 Task: Find connections with filter location Vargem Grande with filter topic #Culturewith filter profile language German with filter current company Silicon Valley Bank with filter school NSHM Knowledge Campus Durgapur Group of Institutions 273 with filter industry Shipbuilding with filter service category Growth Marketing with filter keywords title VP of Miscellaneous Stuff
Action: Mouse moved to (249, 333)
Screenshot: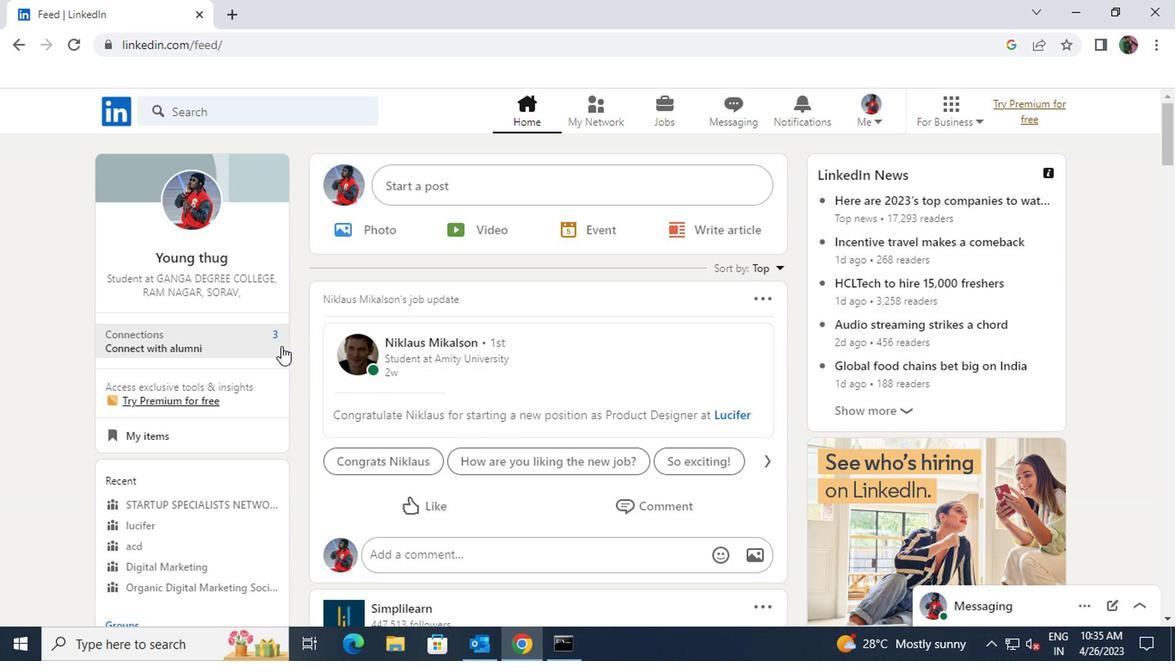 
Action: Mouse pressed left at (249, 333)
Screenshot: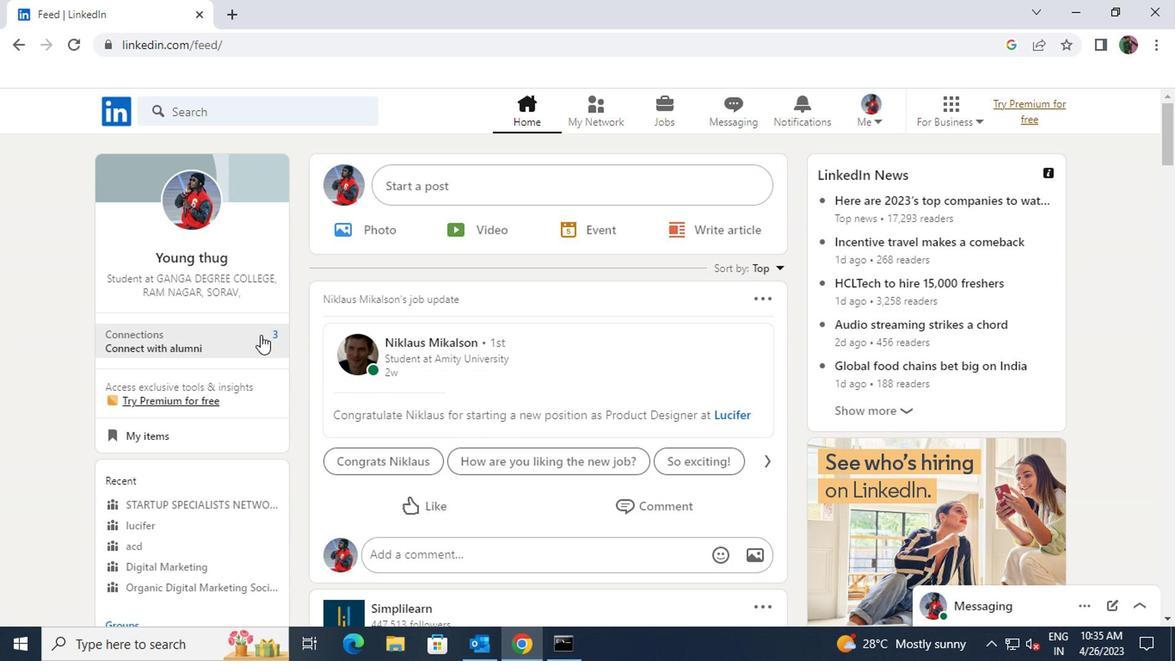 
Action: Mouse moved to (259, 212)
Screenshot: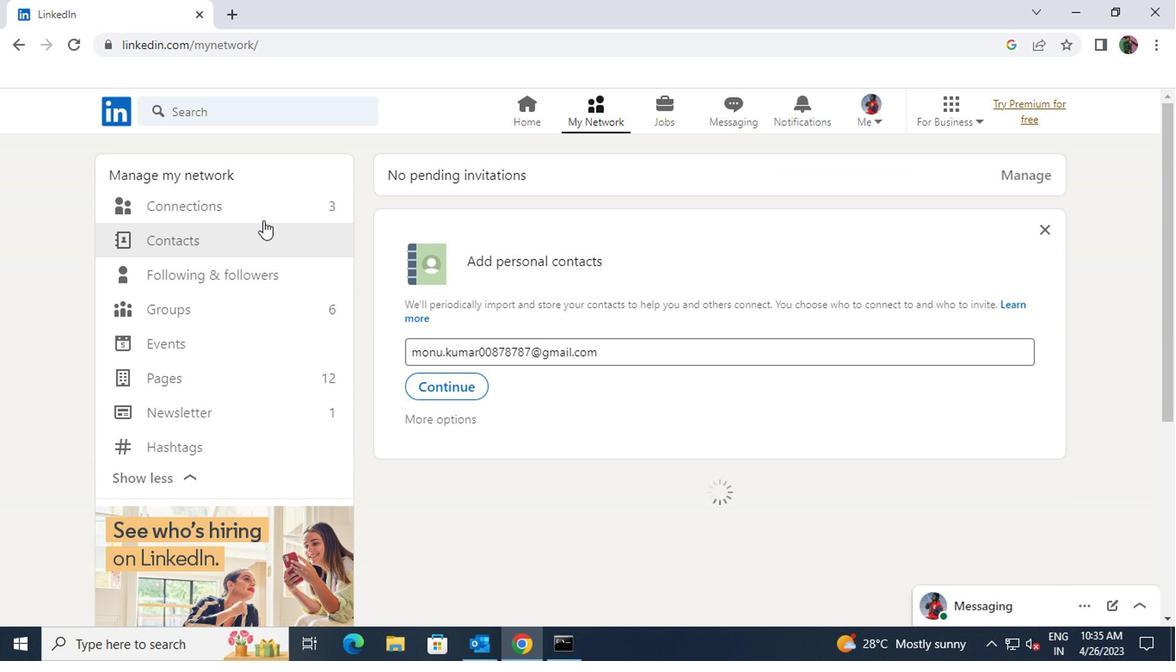 
Action: Mouse pressed left at (259, 212)
Screenshot: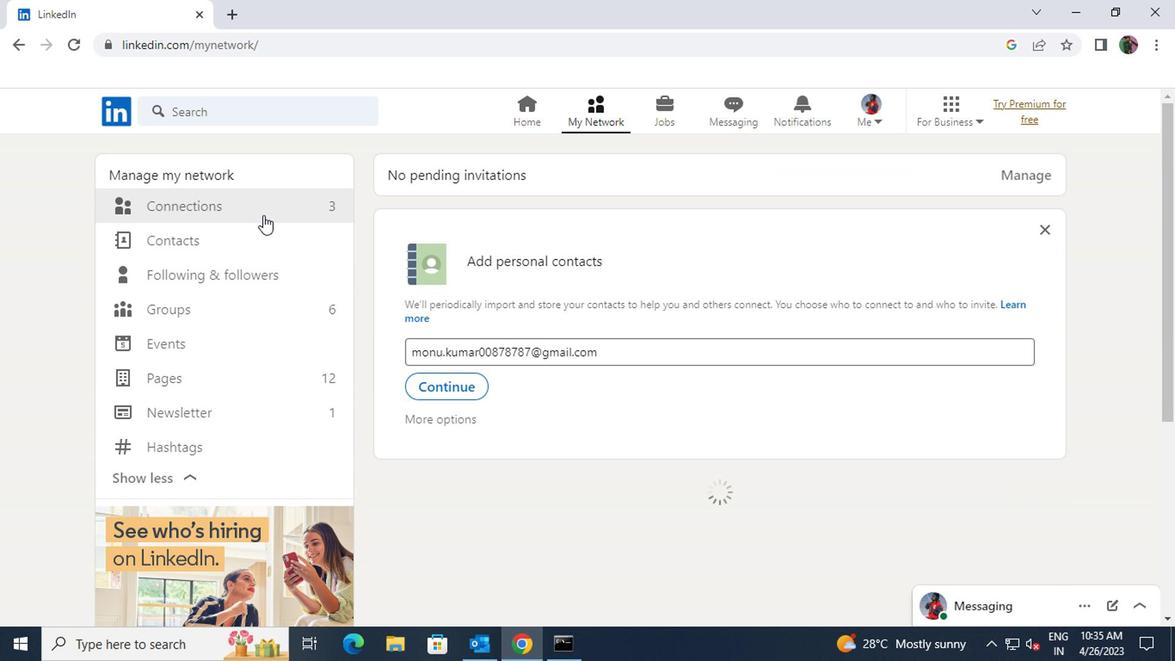 
Action: Mouse moved to (701, 207)
Screenshot: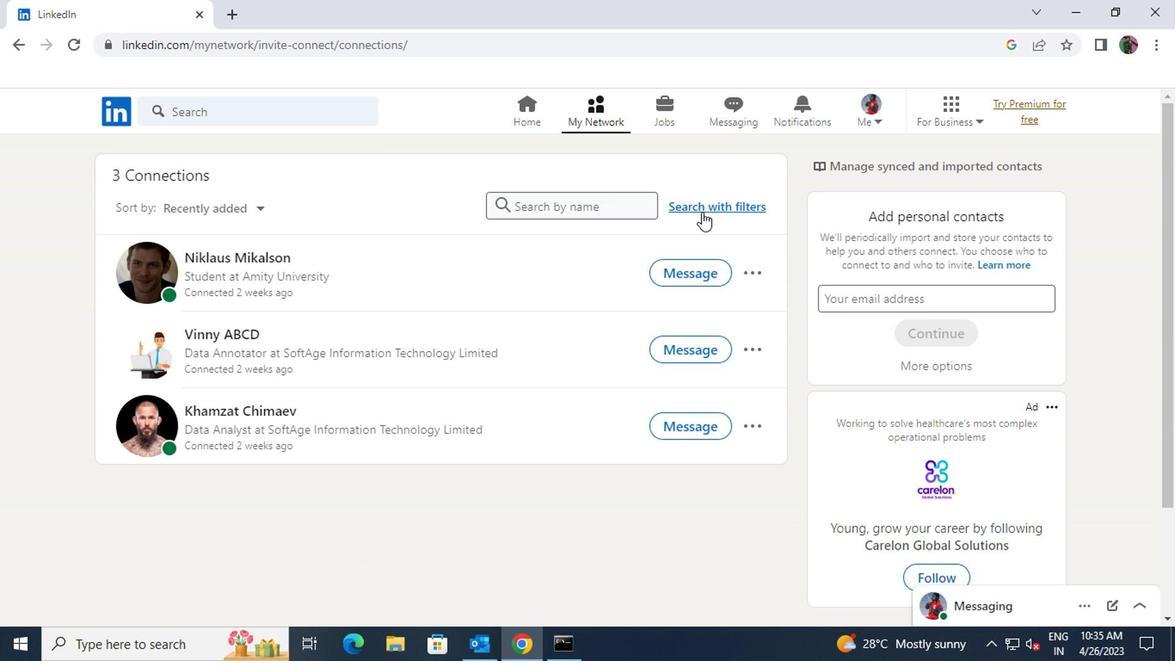 
Action: Mouse pressed left at (701, 207)
Screenshot: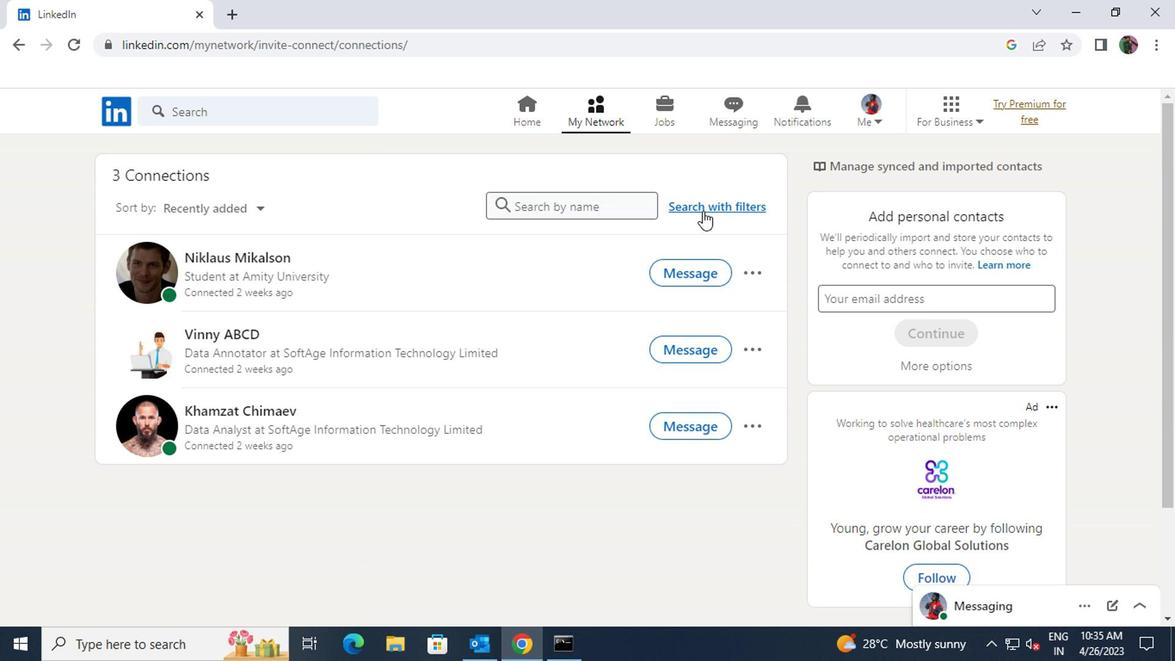 
Action: Mouse moved to (651, 164)
Screenshot: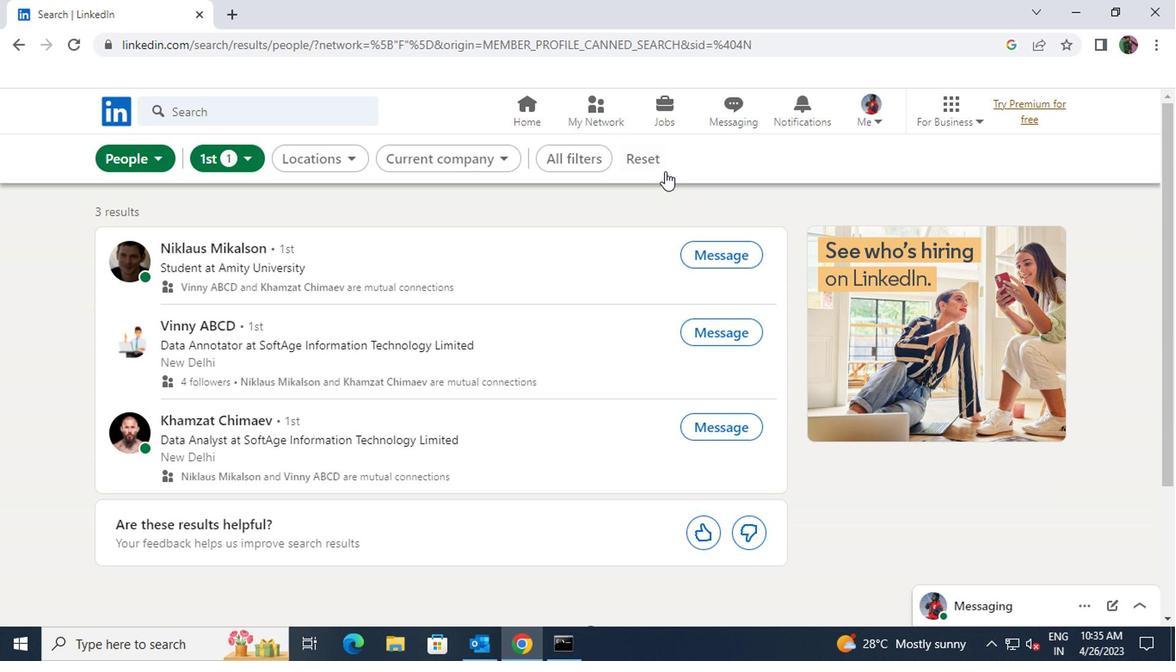 
Action: Mouse pressed left at (651, 164)
Screenshot: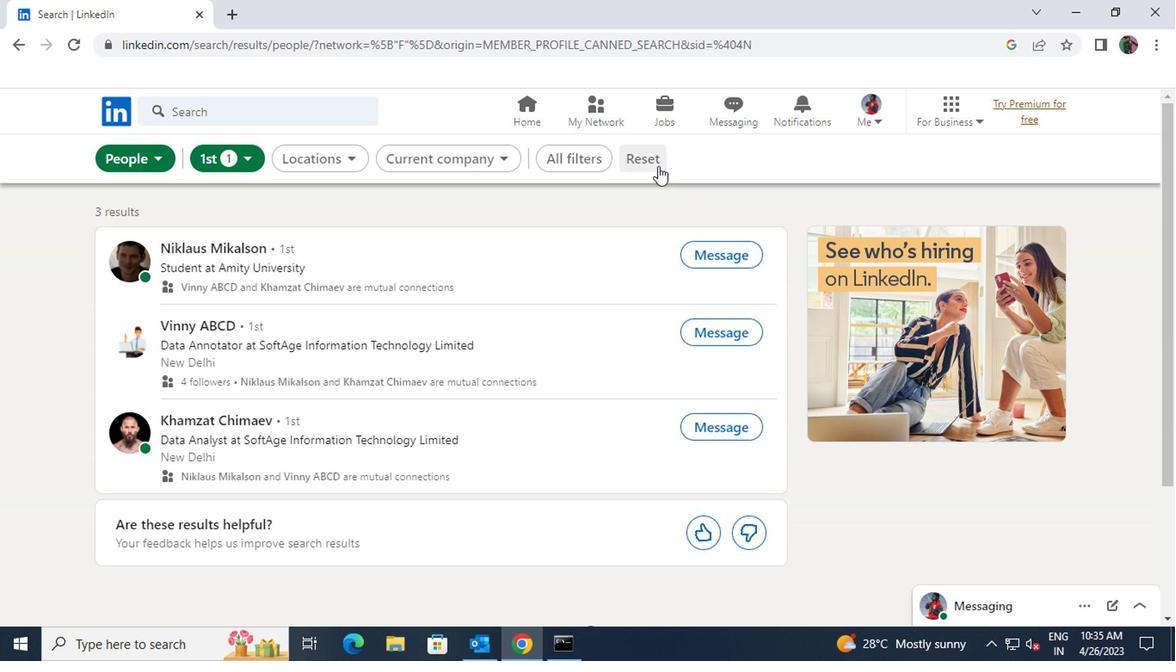 
Action: Mouse moved to (628, 164)
Screenshot: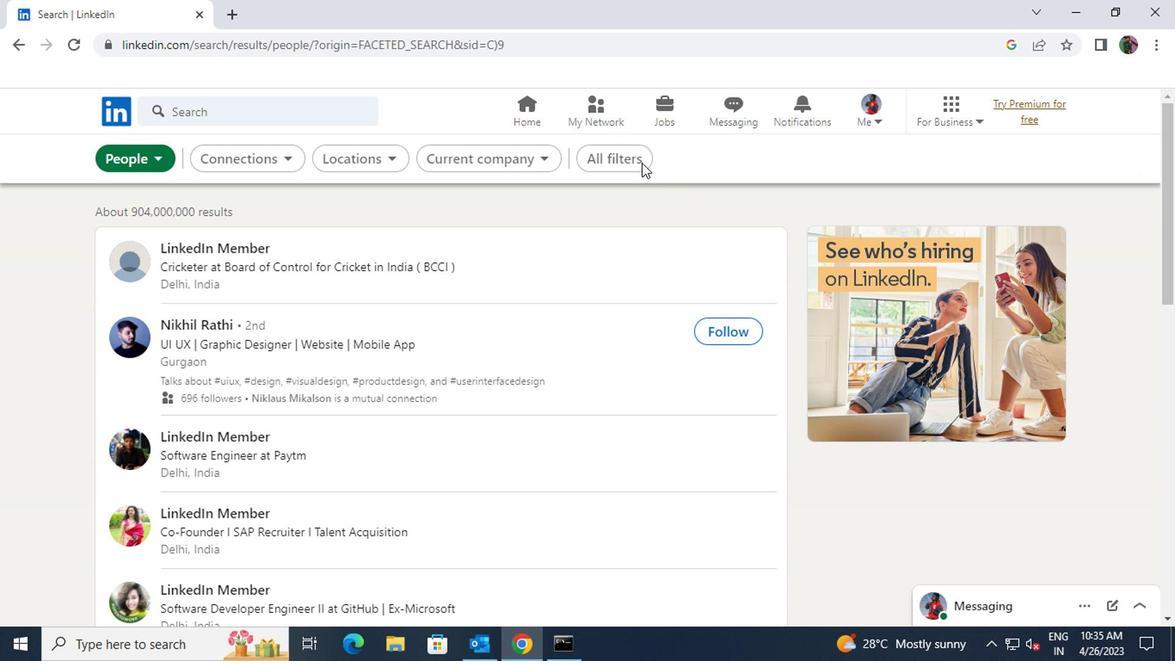 
Action: Mouse pressed left at (628, 164)
Screenshot: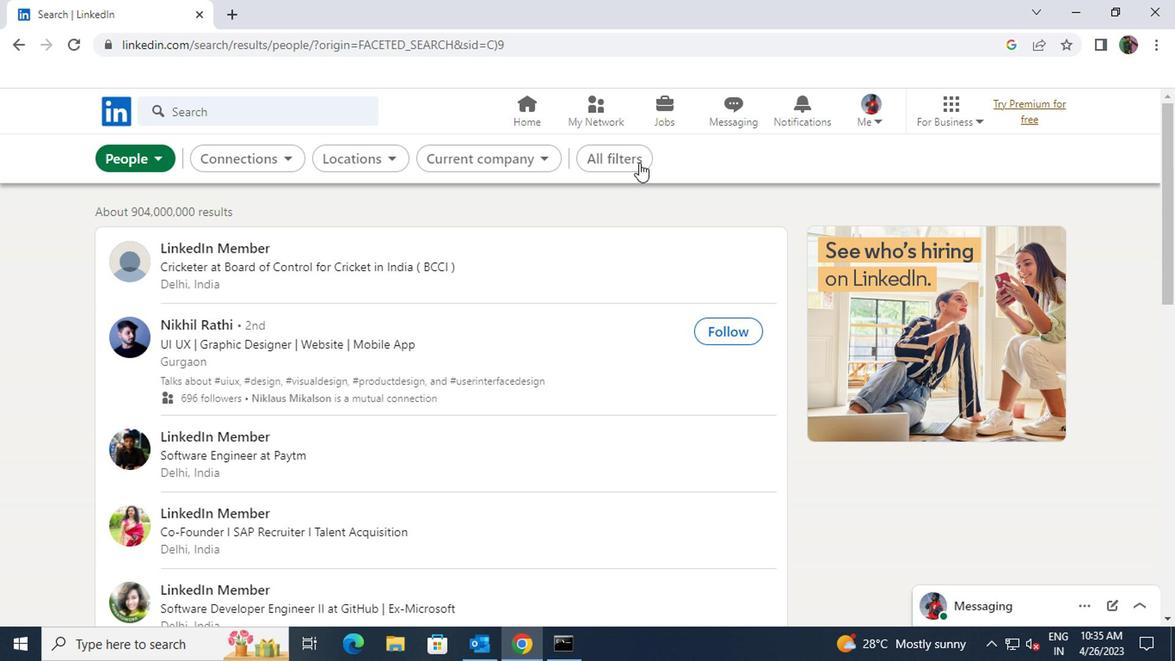 
Action: Mouse moved to (835, 351)
Screenshot: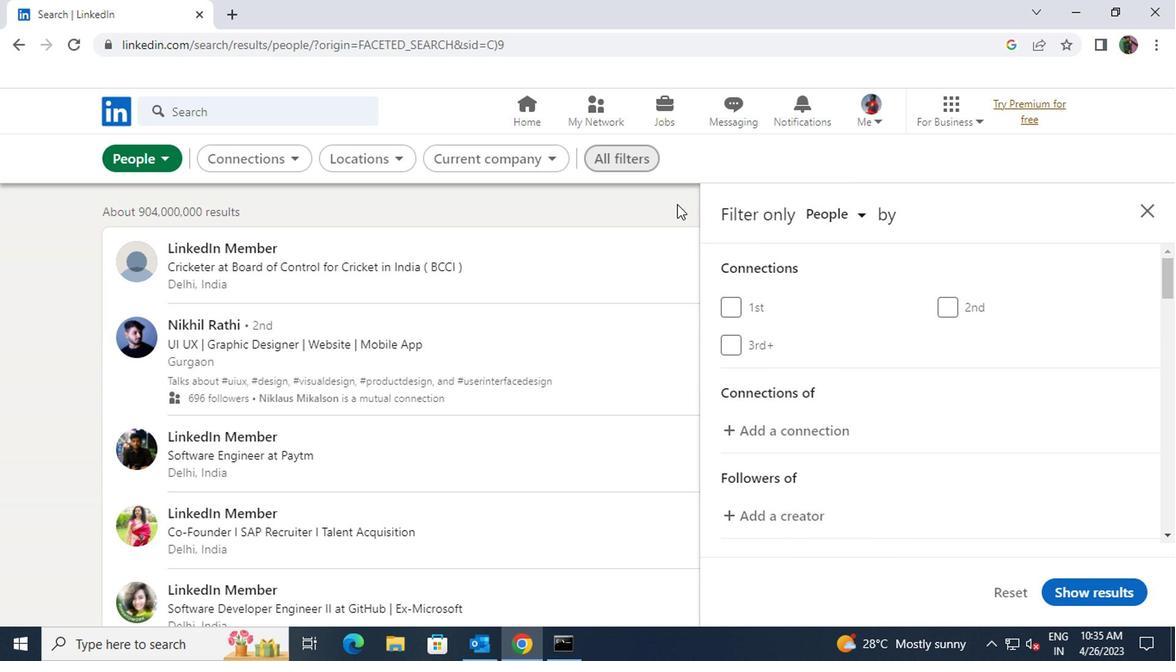
Action: Mouse scrolled (835, 350) with delta (0, -1)
Screenshot: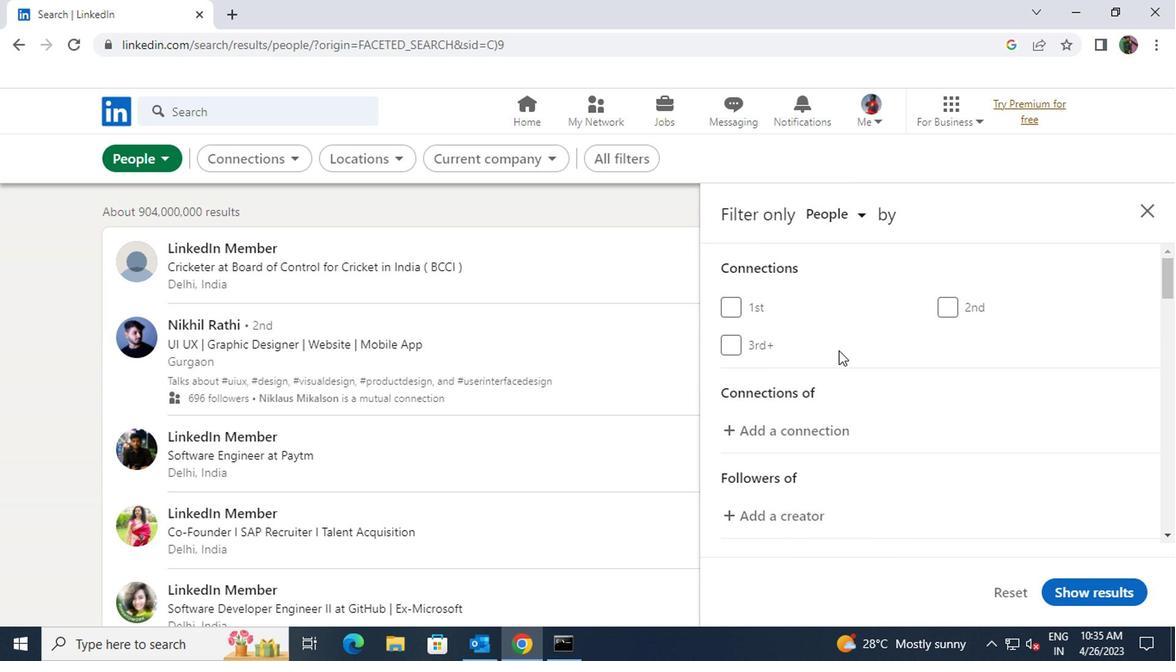 
Action: Mouse scrolled (835, 350) with delta (0, -1)
Screenshot: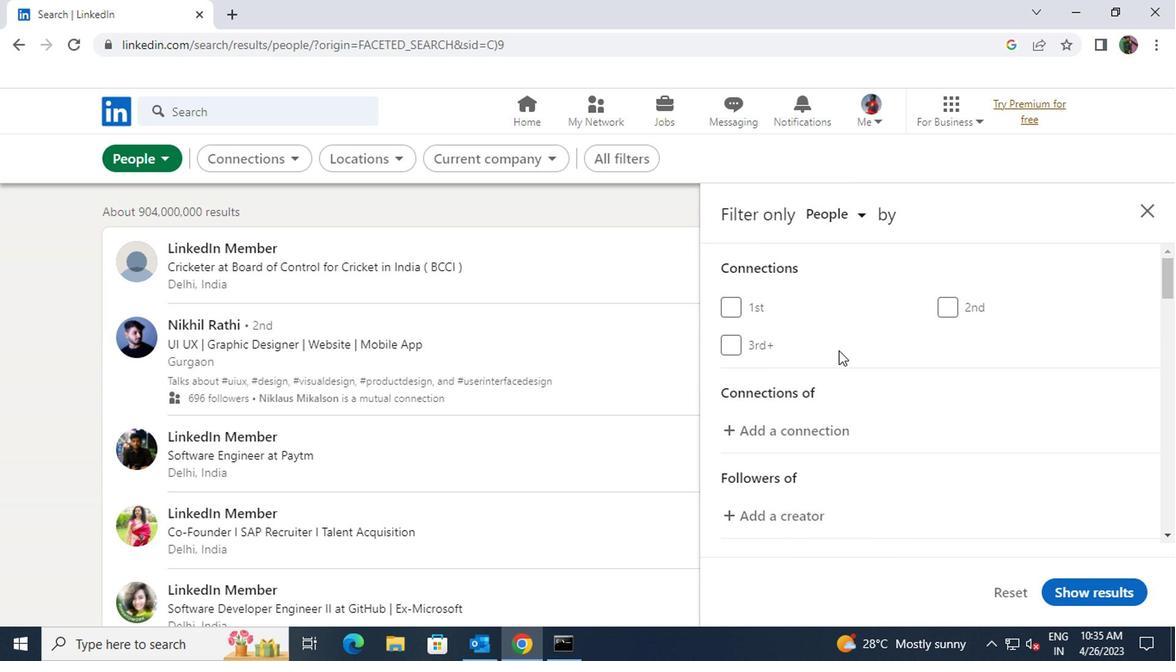 
Action: Mouse scrolled (835, 350) with delta (0, -1)
Screenshot: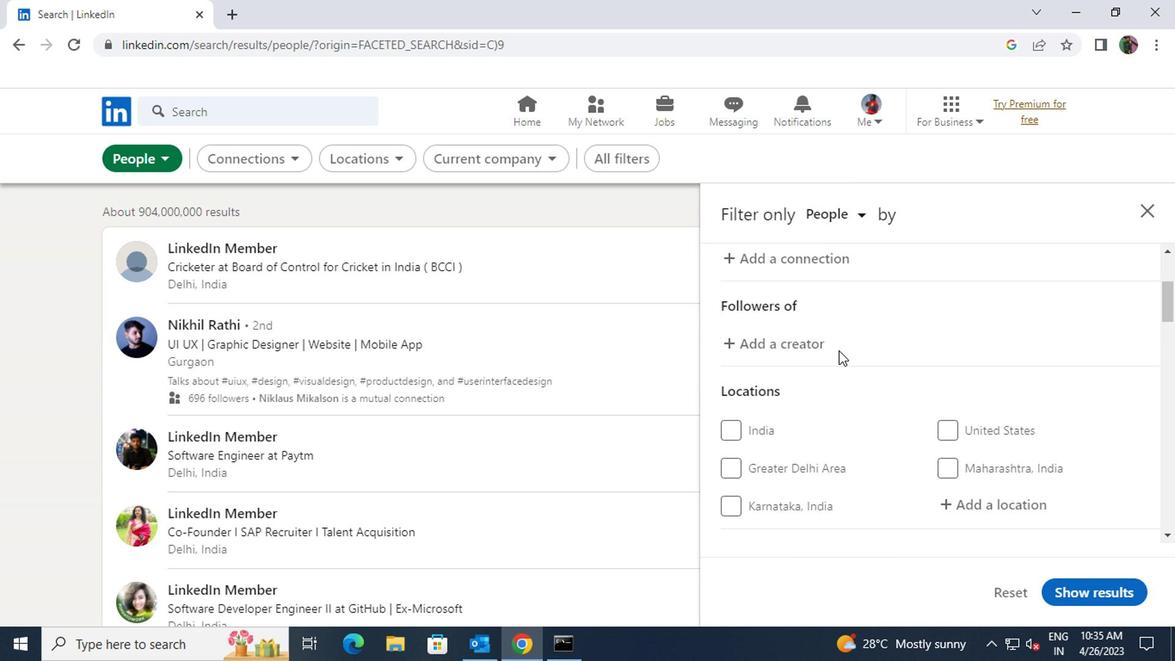 
Action: Mouse scrolled (835, 350) with delta (0, -1)
Screenshot: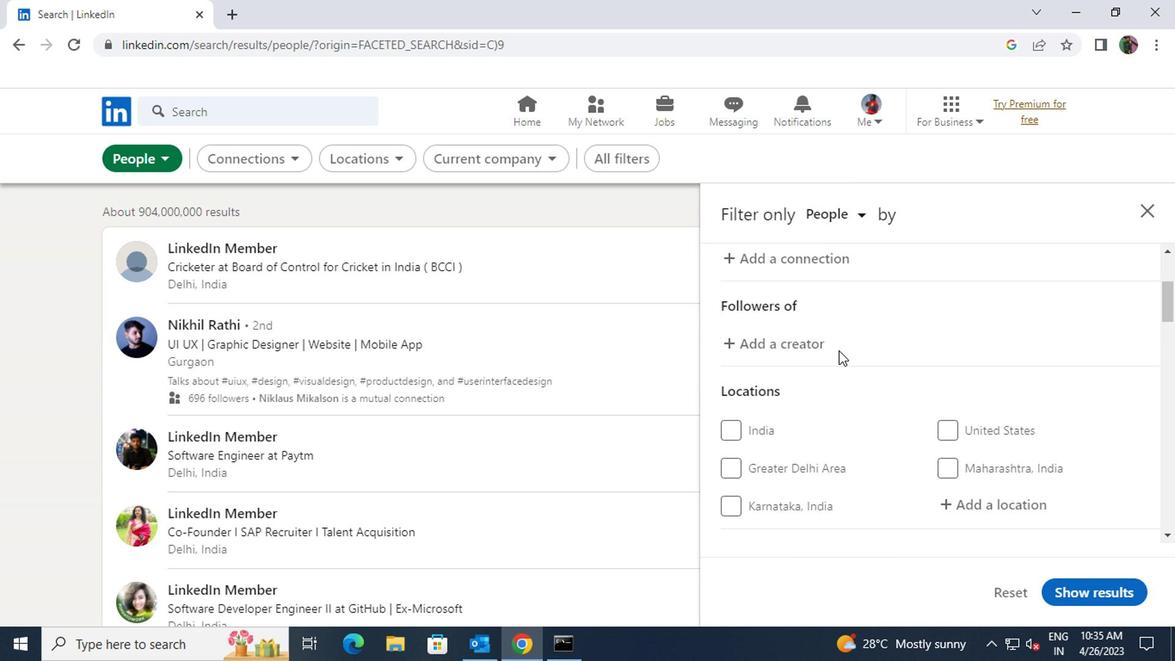 
Action: Mouse moved to (950, 334)
Screenshot: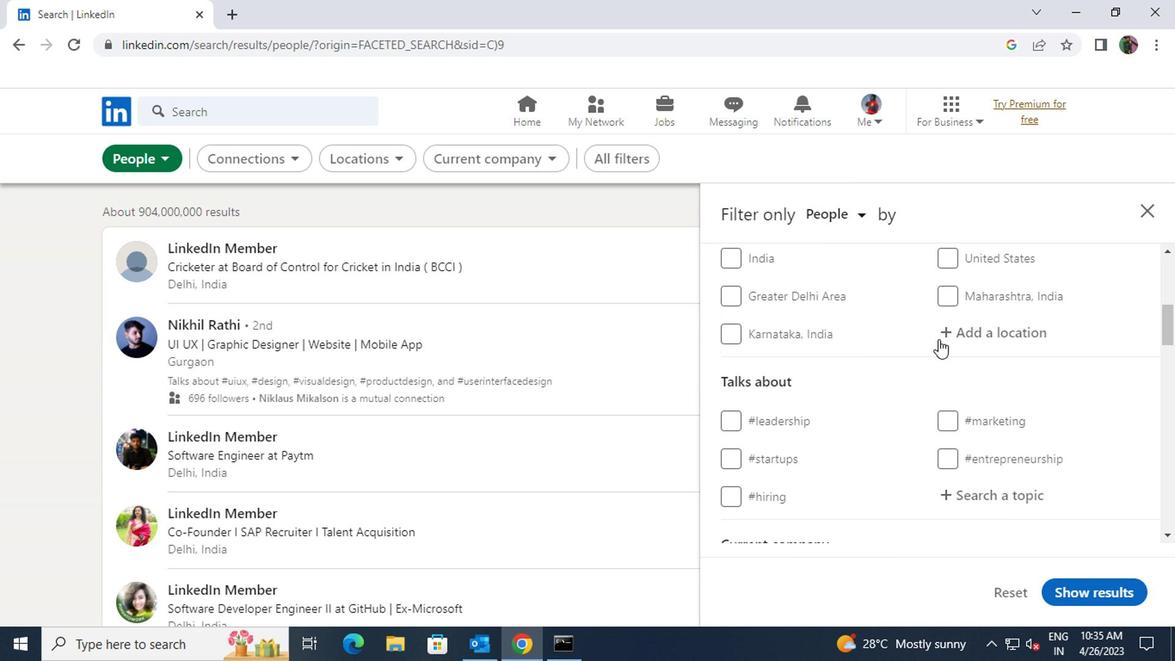 
Action: Mouse pressed left at (950, 334)
Screenshot: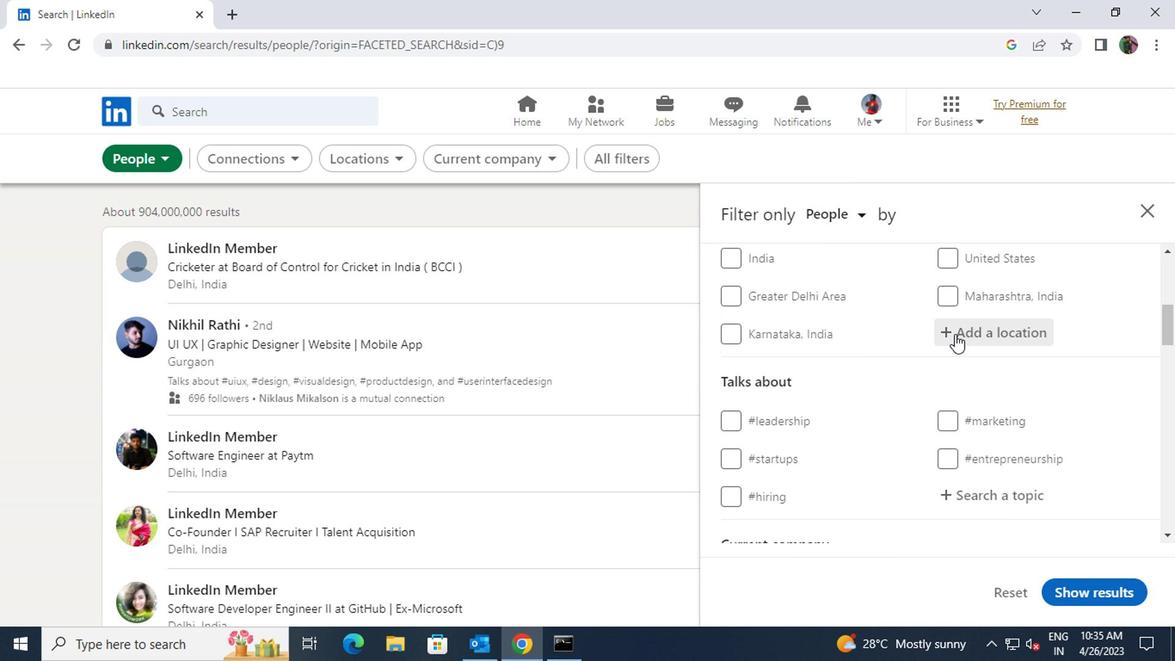 
Action: Key pressed <Key.shift>VARGEM
Screenshot: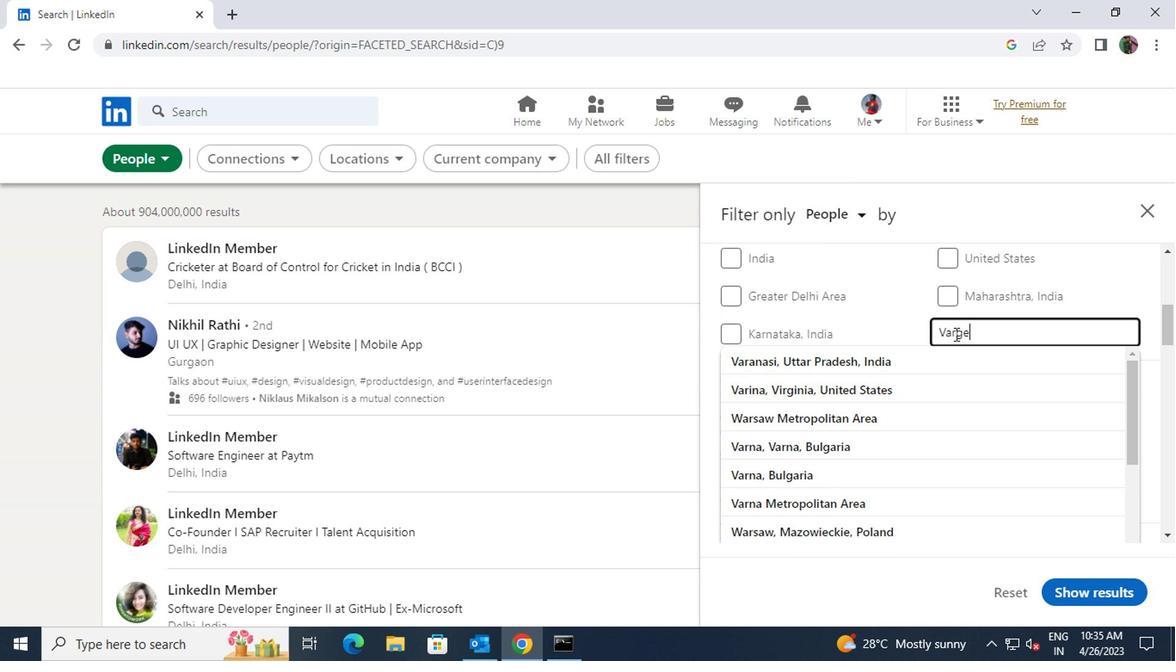 
Action: Mouse moved to (930, 370)
Screenshot: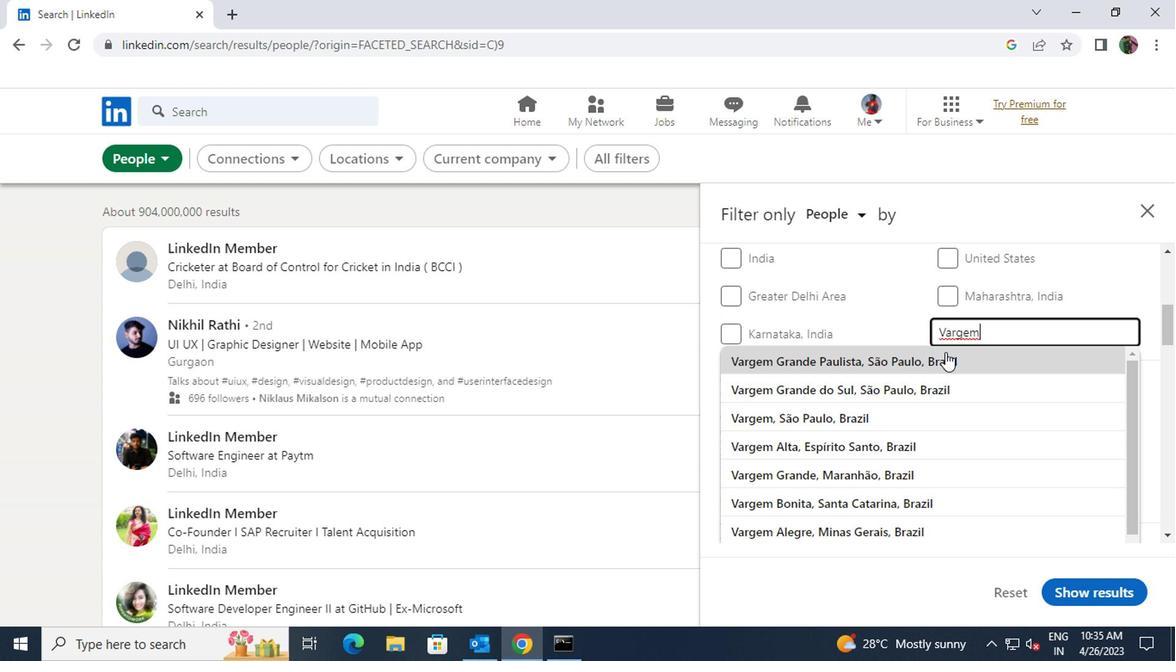 
Action: Mouse pressed left at (930, 370)
Screenshot: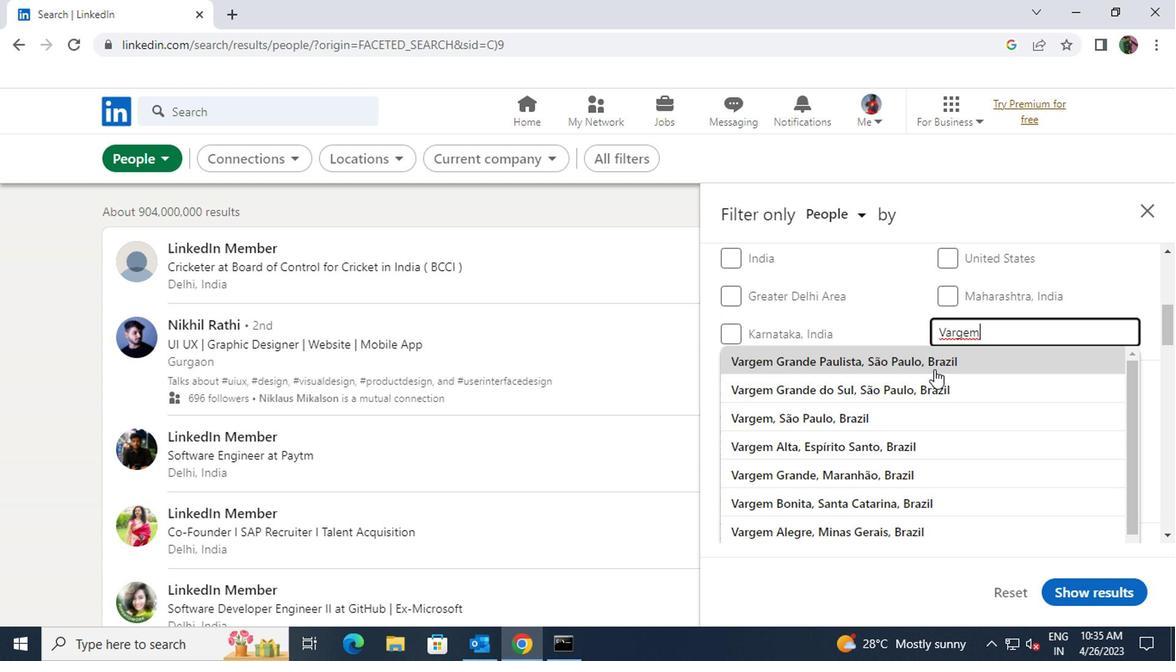 
Action: Mouse scrolled (930, 369) with delta (0, -1)
Screenshot: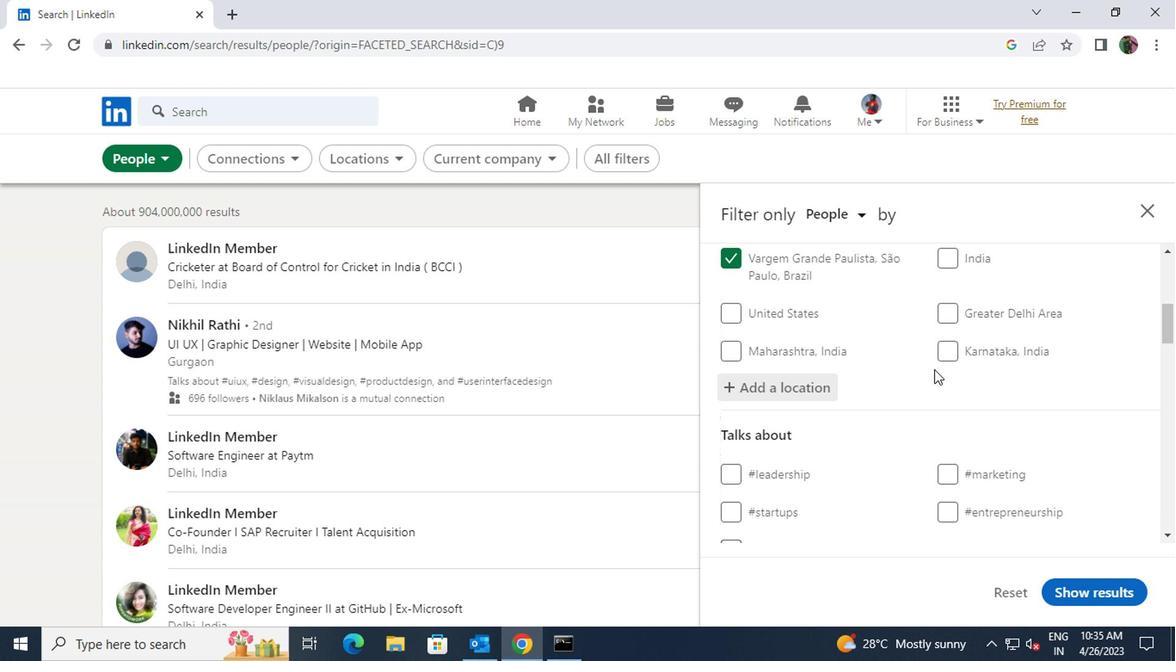 
Action: Mouse scrolled (930, 369) with delta (0, -1)
Screenshot: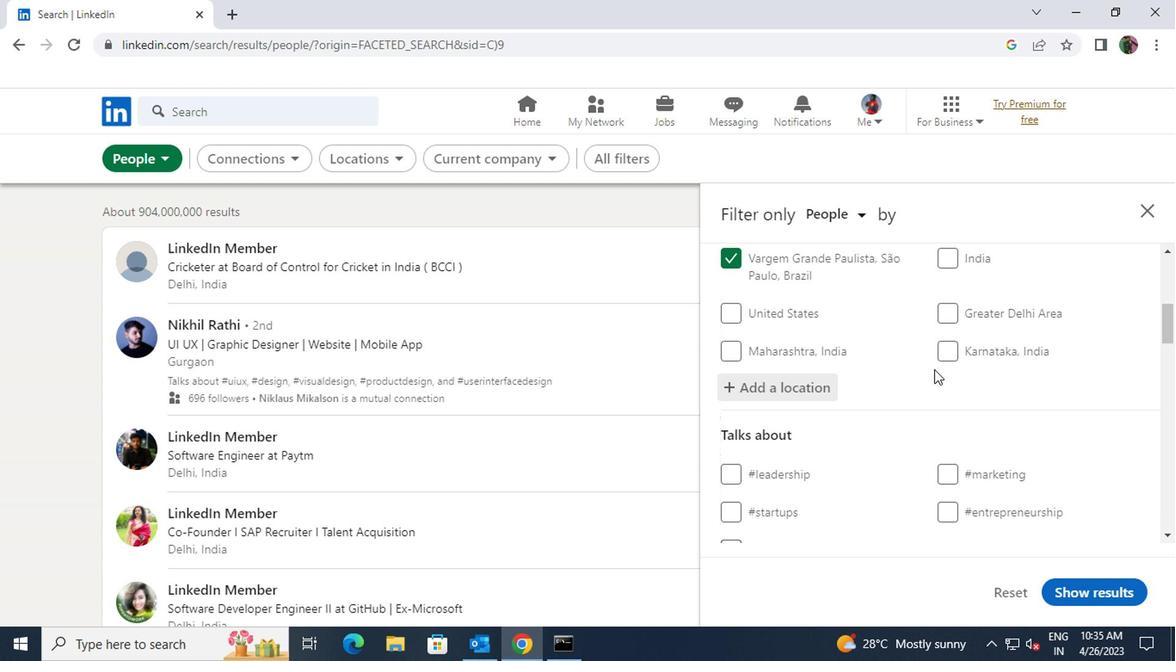
Action: Mouse moved to (946, 370)
Screenshot: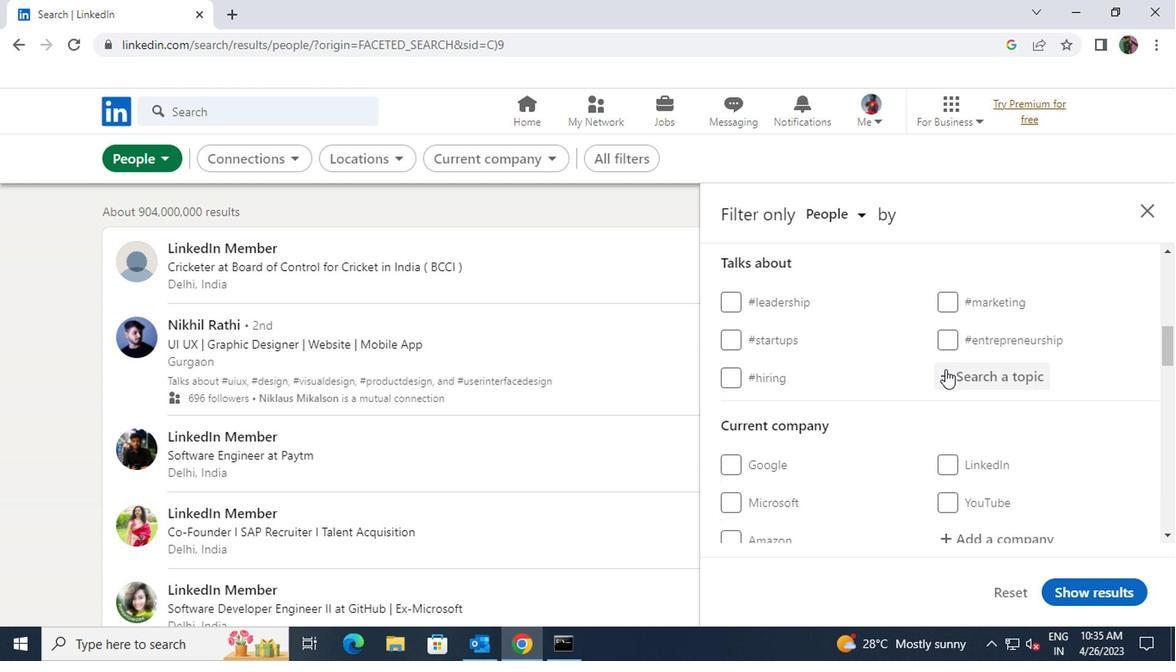 
Action: Mouse pressed left at (946, 370)
Screenshot: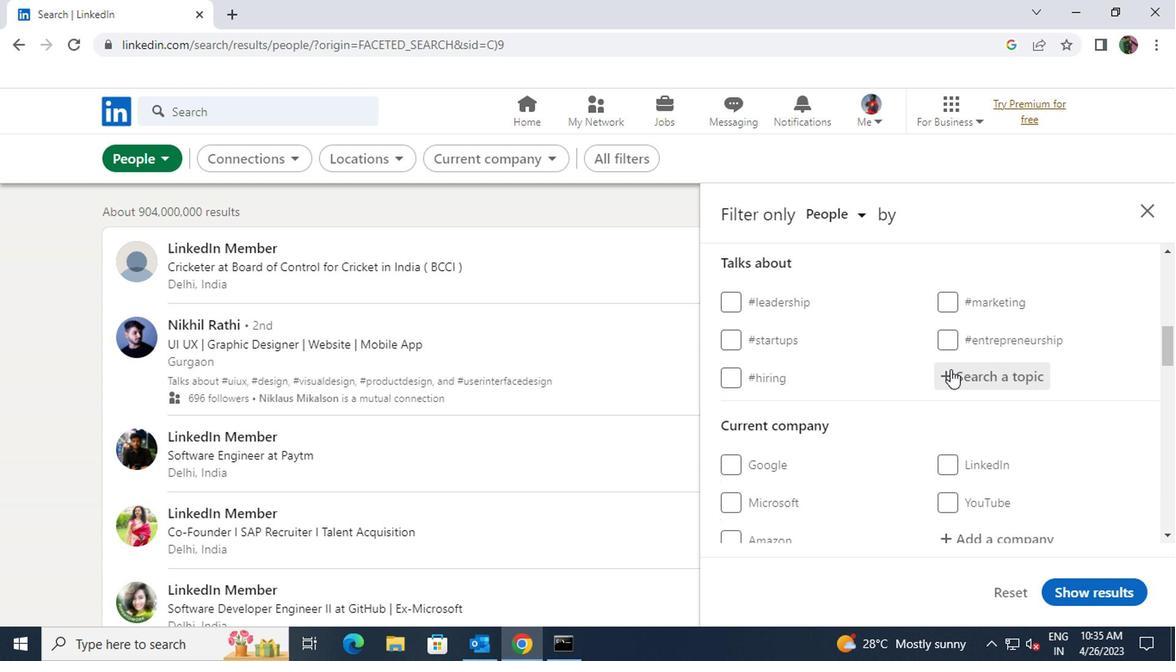 
Action: Key pressed <Key.shift><Key.shift><Key.shift><Key.shift><Key.shift><Key.shift><Key.shift><Key.shift><Key.shift><Key.shift>#<Key.shift>CULTUREWITH
Screenshot: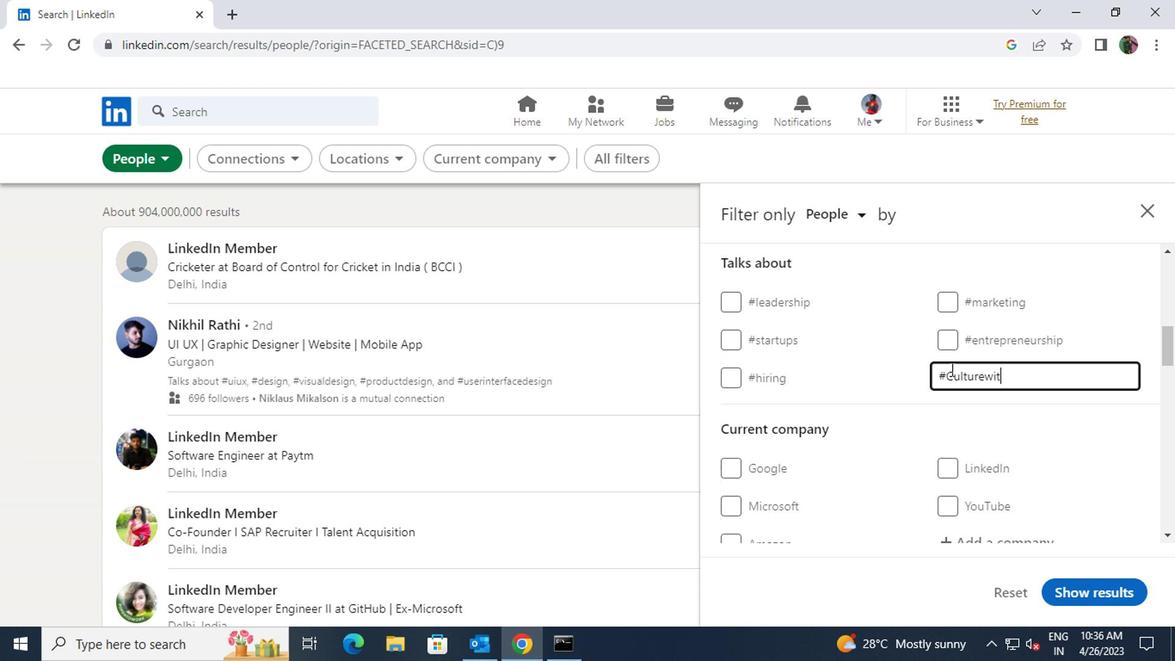 
Action: Mouse scrolled (946, 369) with delta (0, -1)
Screenshot: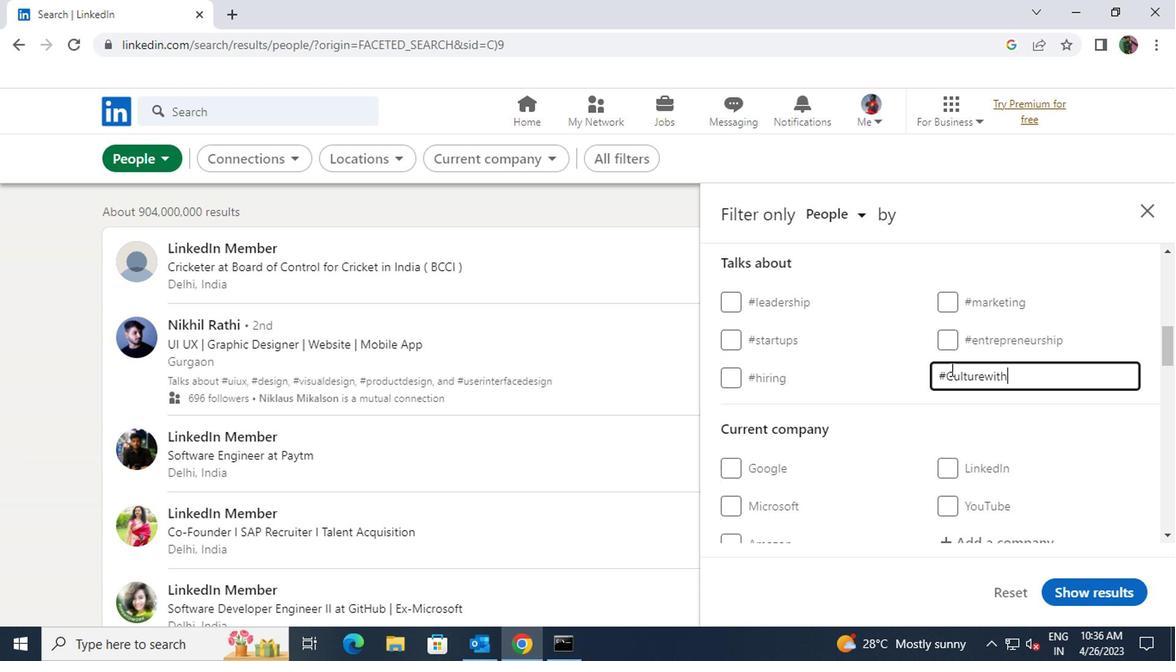 
Action: Mouse moved to (929, 403)
Screenshot: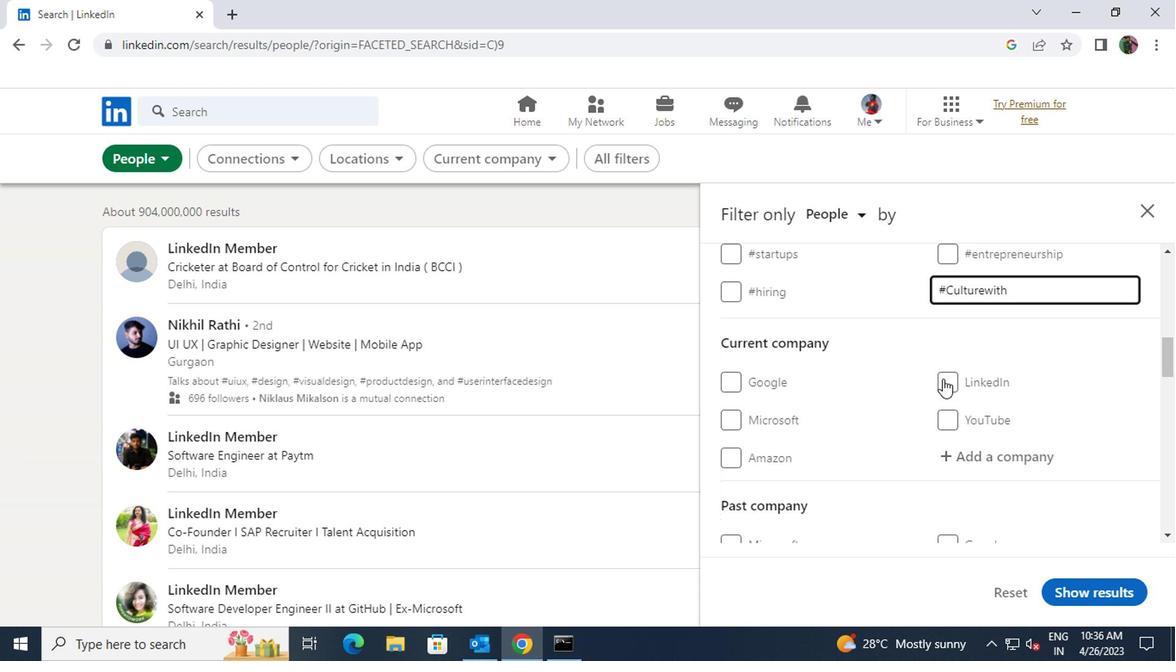 
Action: Mouse scrolled (929, 402) with delta (0, 0)
Screenshot: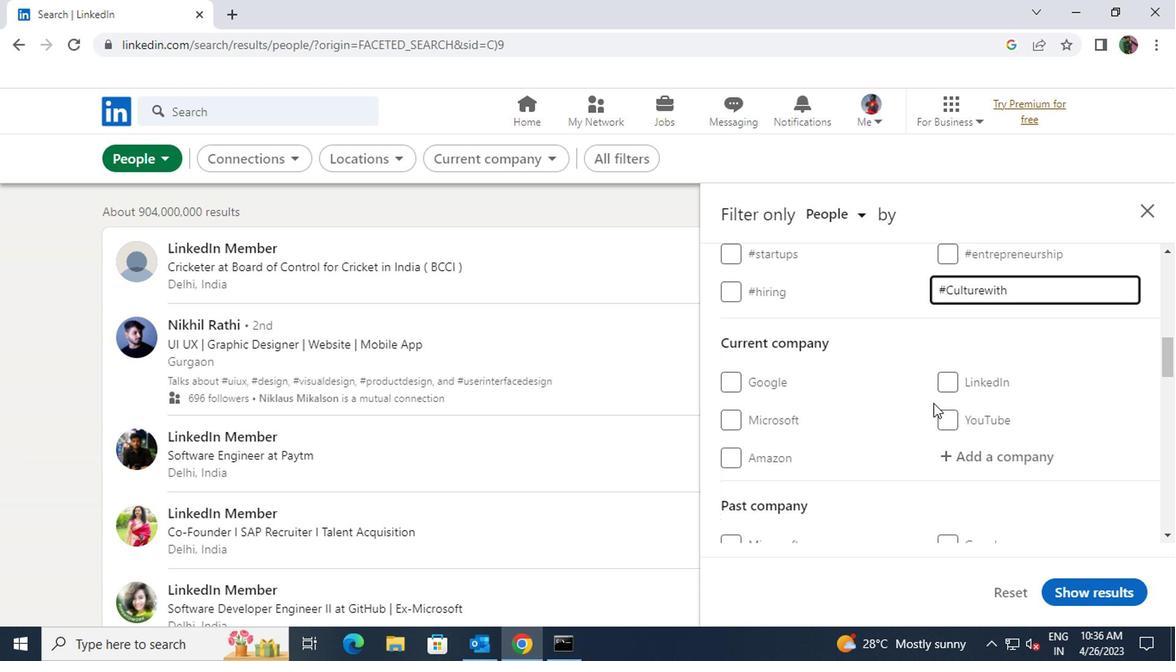 
Action: Mouse moved to (954, 373)
Screenshot: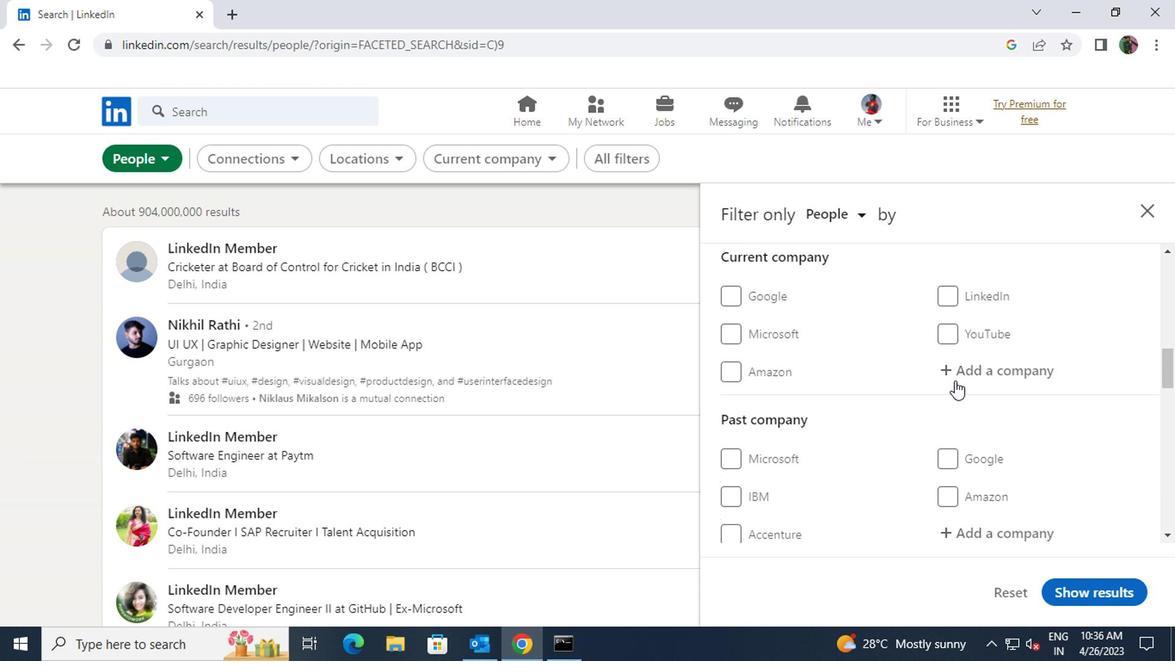 
Action: Mouse pressed left at (954, 373)
Screenshot: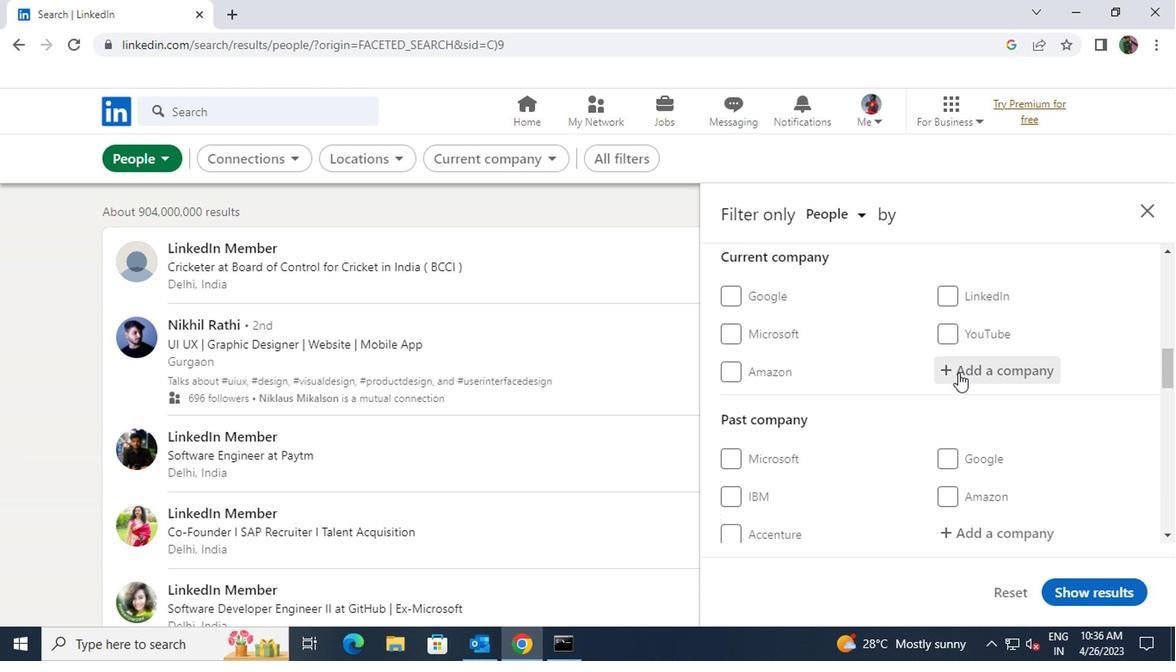 
Action: Key pressed <Key.shift>SILLCON
Screenshot: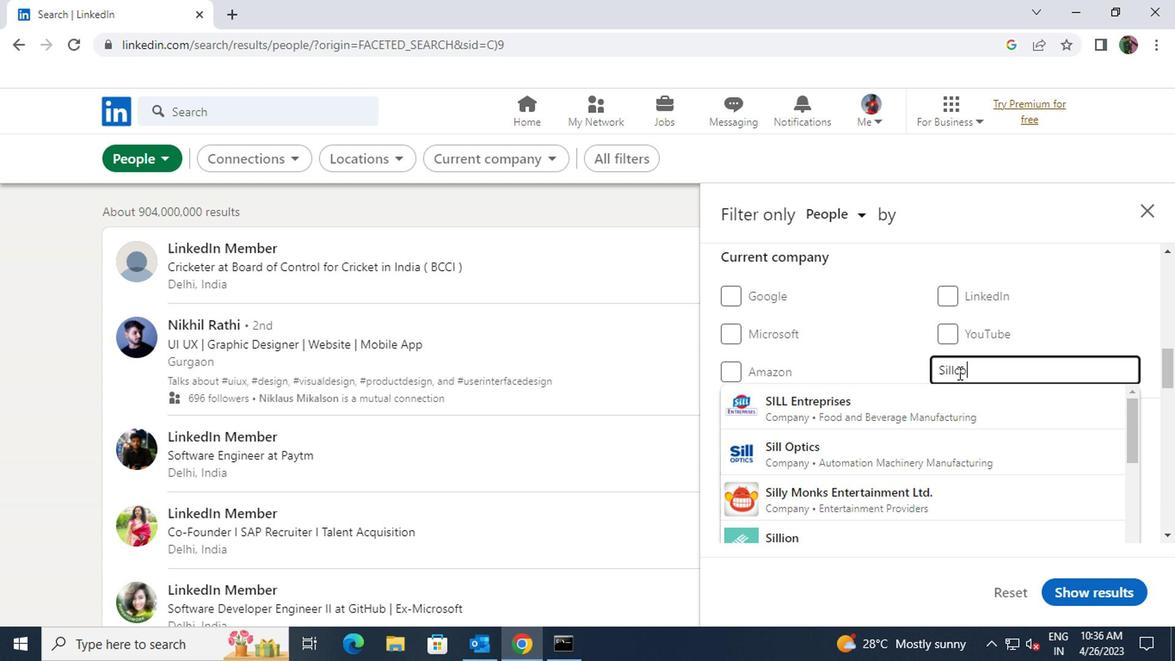 
Action: Mouse moved to (915, 411)
Screenshot: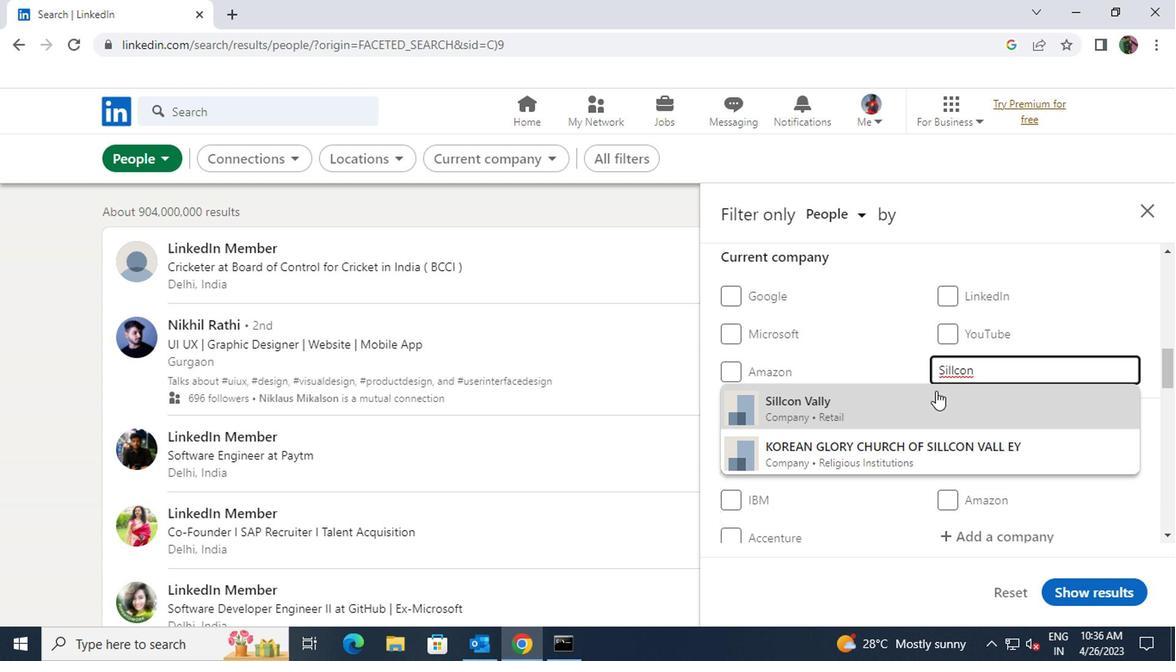
Action: Mouse pressed left at (915, 411)
Screenshot: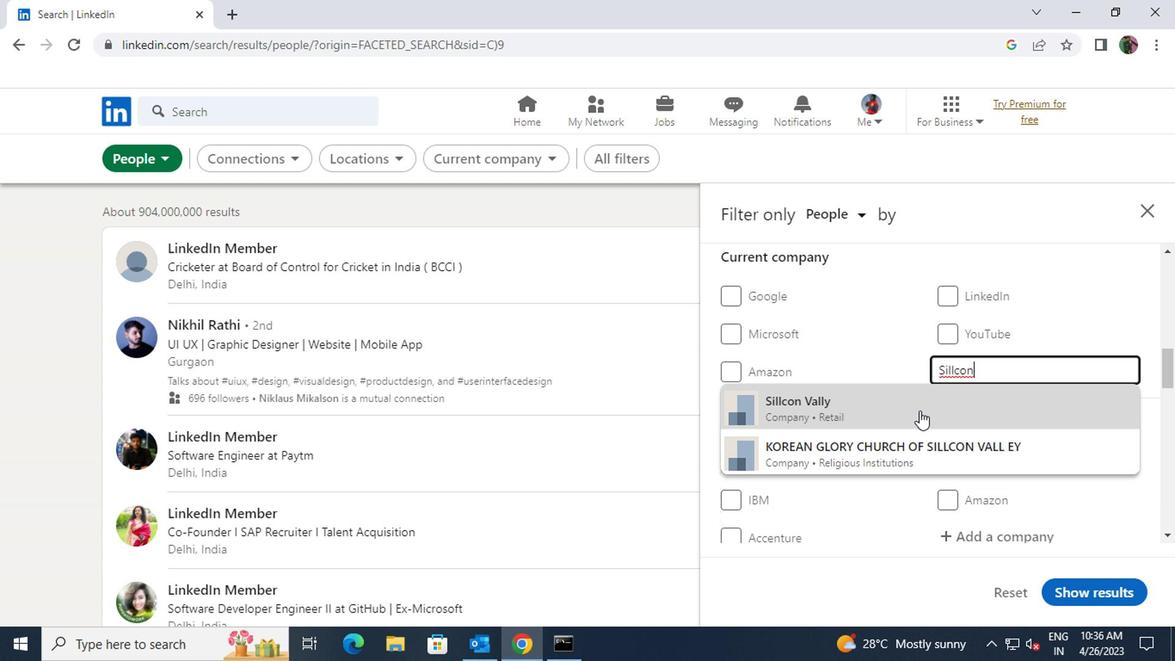 
Action: Mouse scrolled (915, 410) with delta (0, -1)
Screenshot: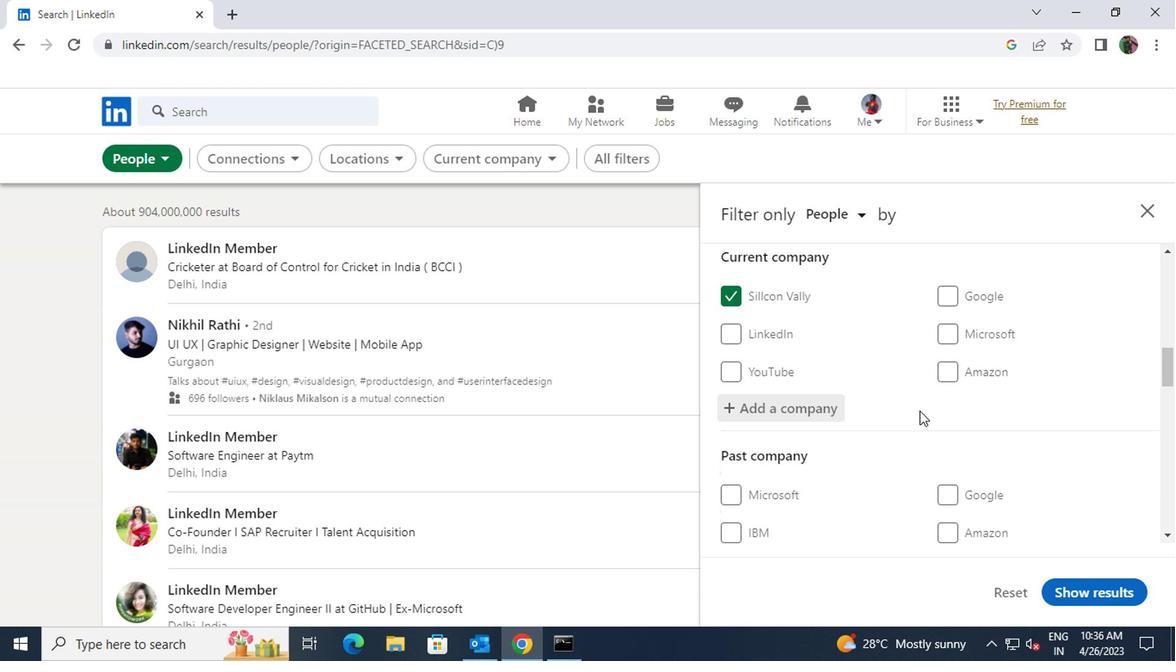 
Action: Mouse scrolled (915, 410) with delta (0, -1)
Screenshot: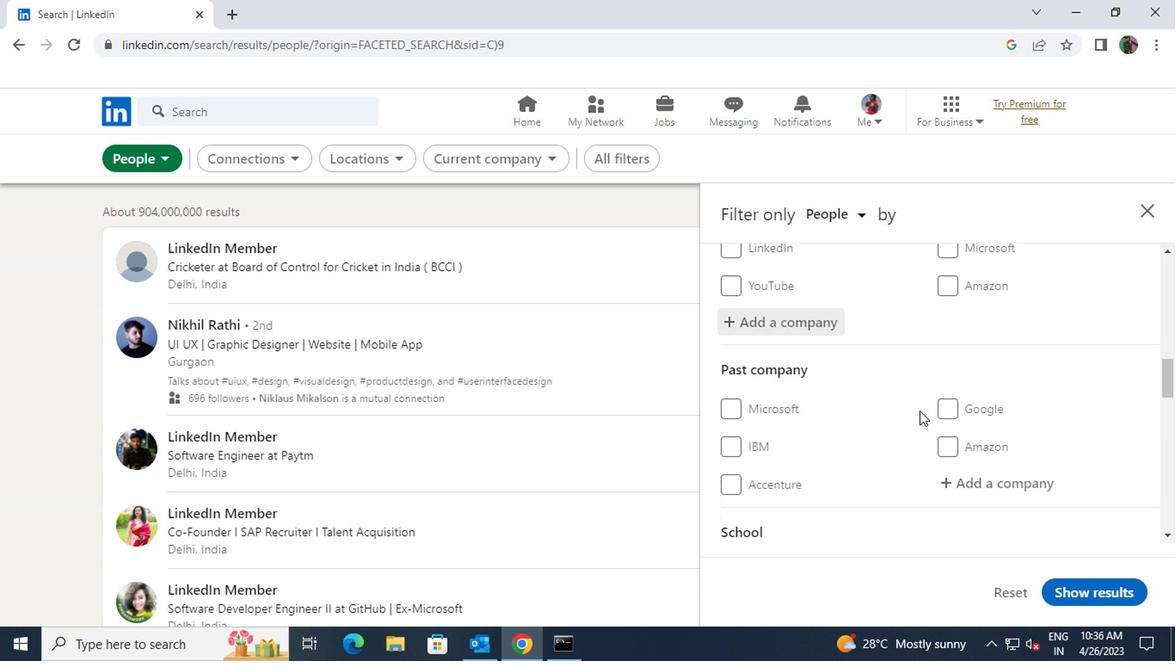 
Action: Mouse scrolled (915, 410) with delta (0, -1)
Screenshot: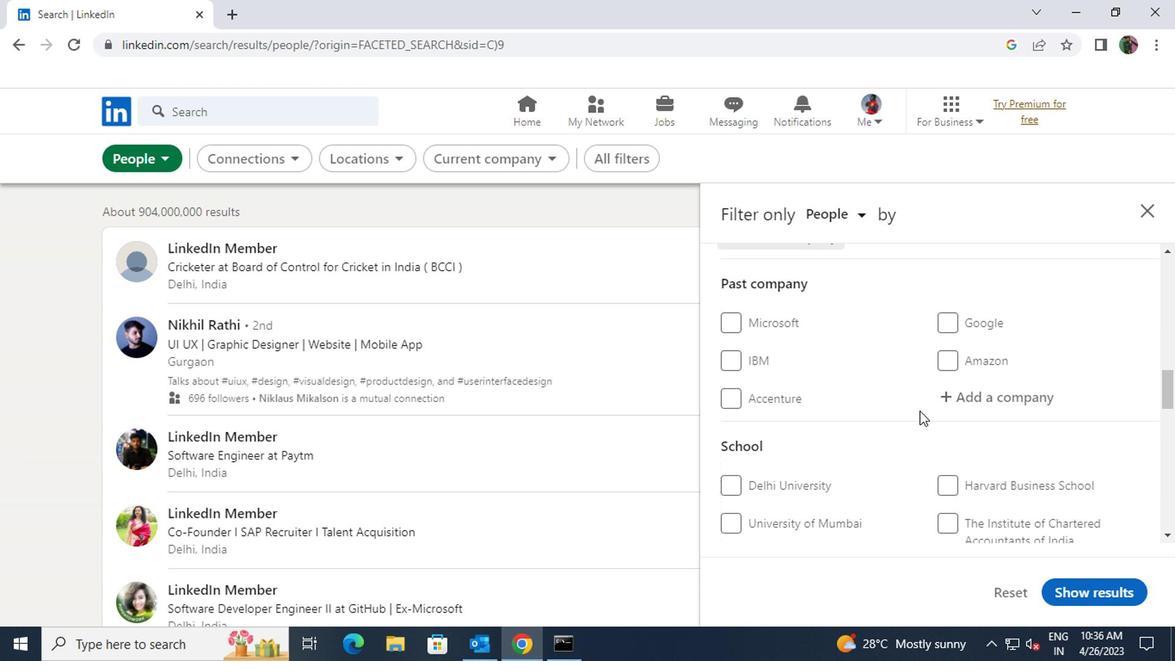 
Action: Mouse scrolled (915, 410) with delta (0, -1)
Screenshot: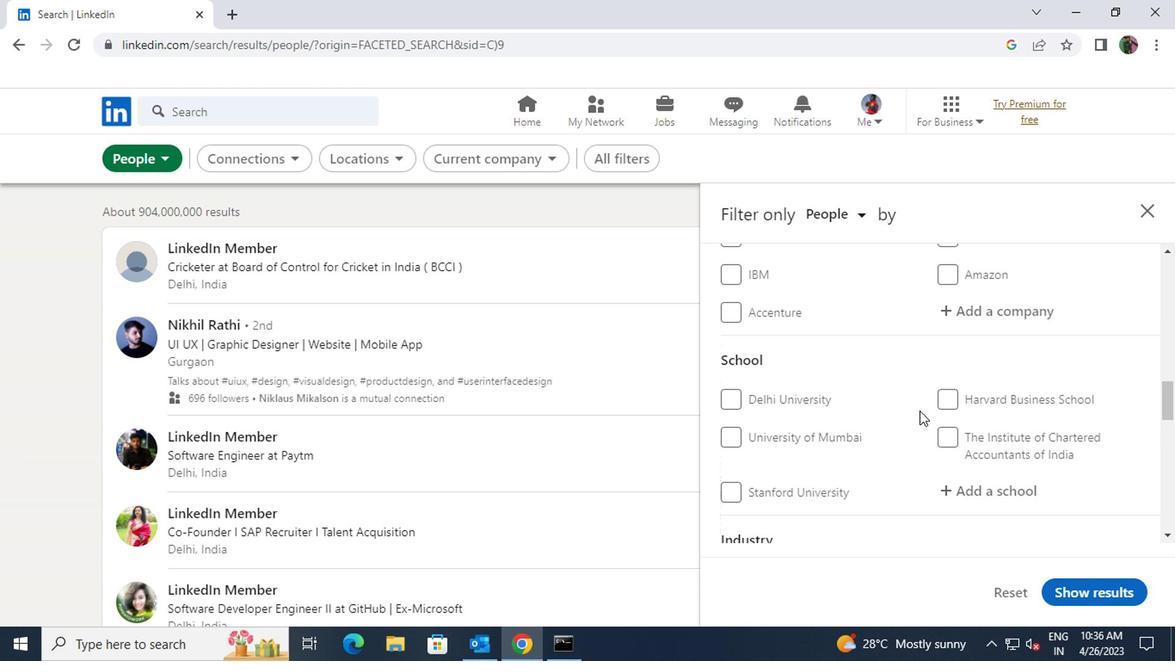 
Action: Mouse moved to (954, 404)
Screenshot: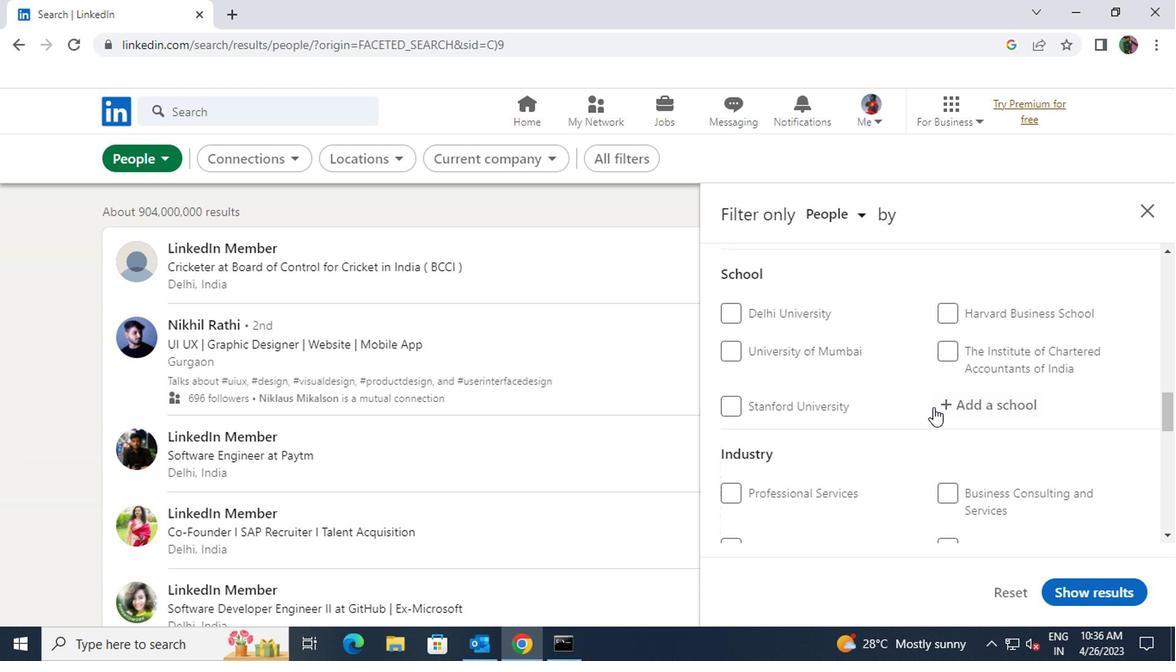 
Action: Mouse pressed left at (954, 404)
Screenshot: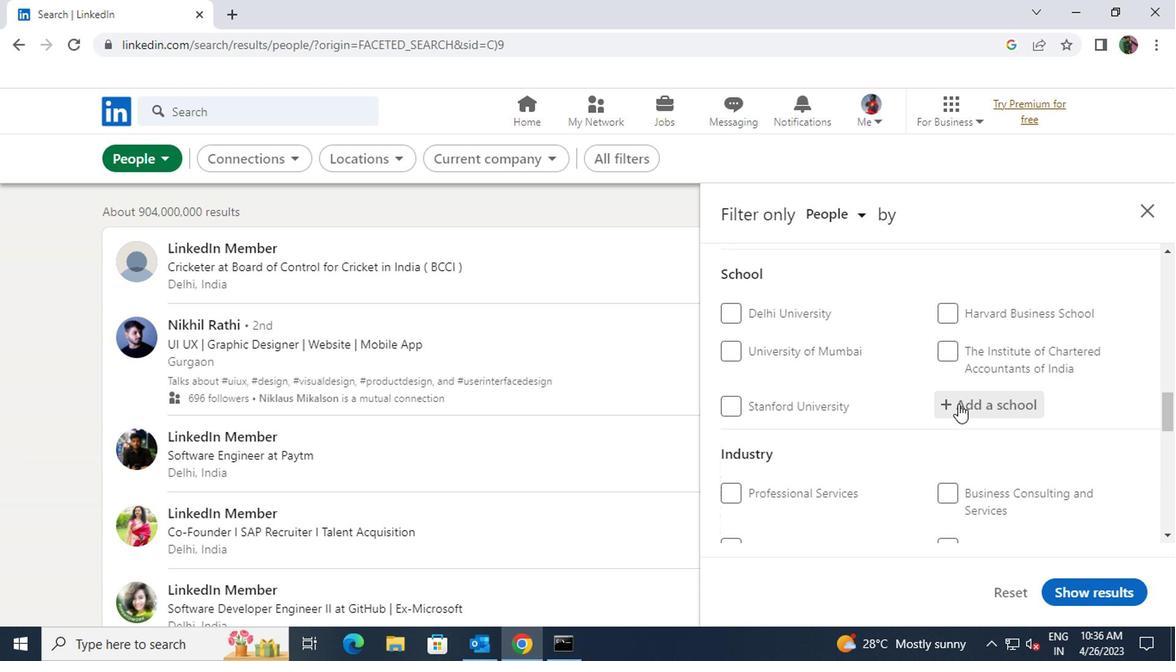 
Action: Mouse moved to (950, 407)
Screenshot: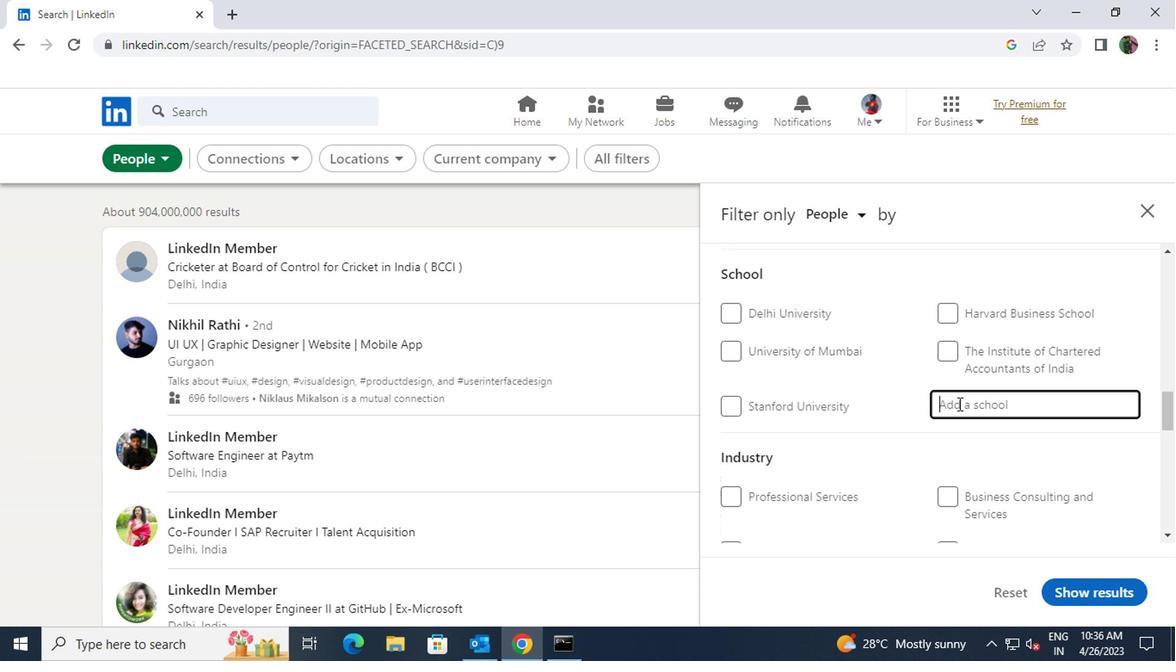 
Action: Key pressed <Key.shift>NSHM
Screenshot: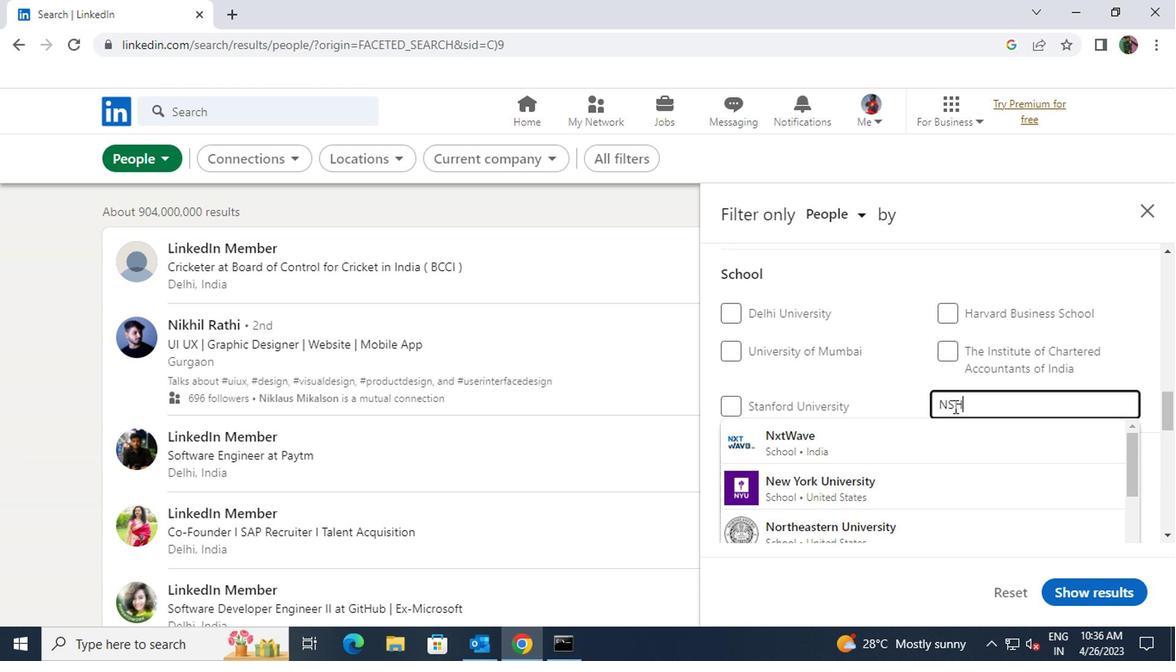 
Action: Mouse moved to (956, 474)
Screenshot: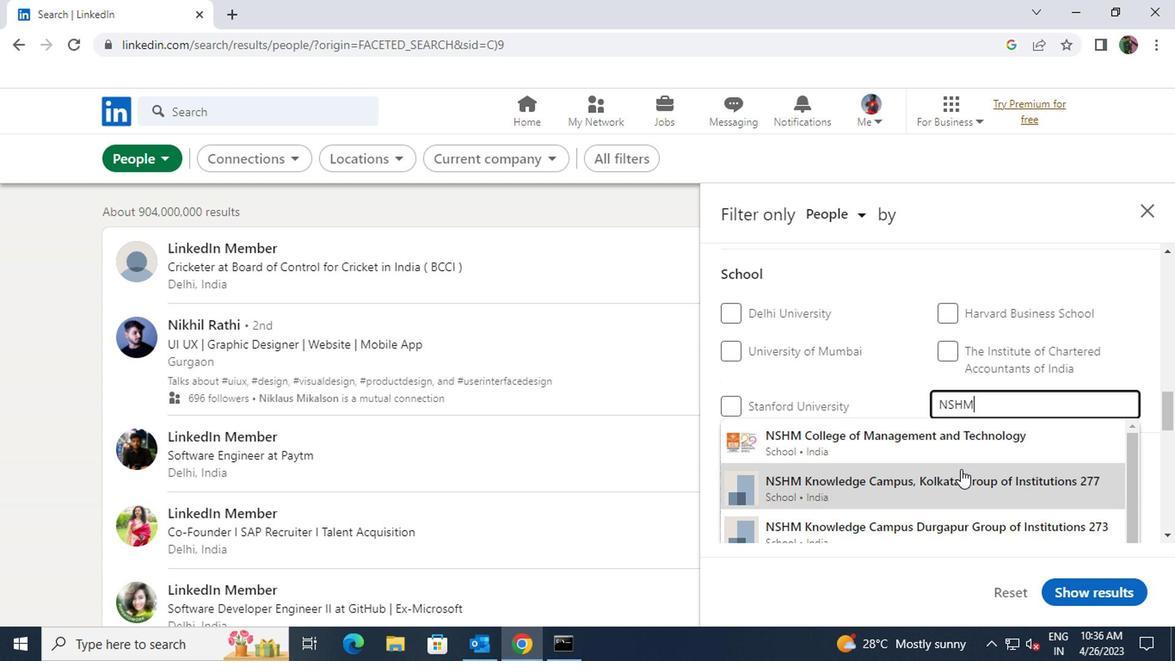 
Action: Mouse pressed left at (956, 474)
Screenshot: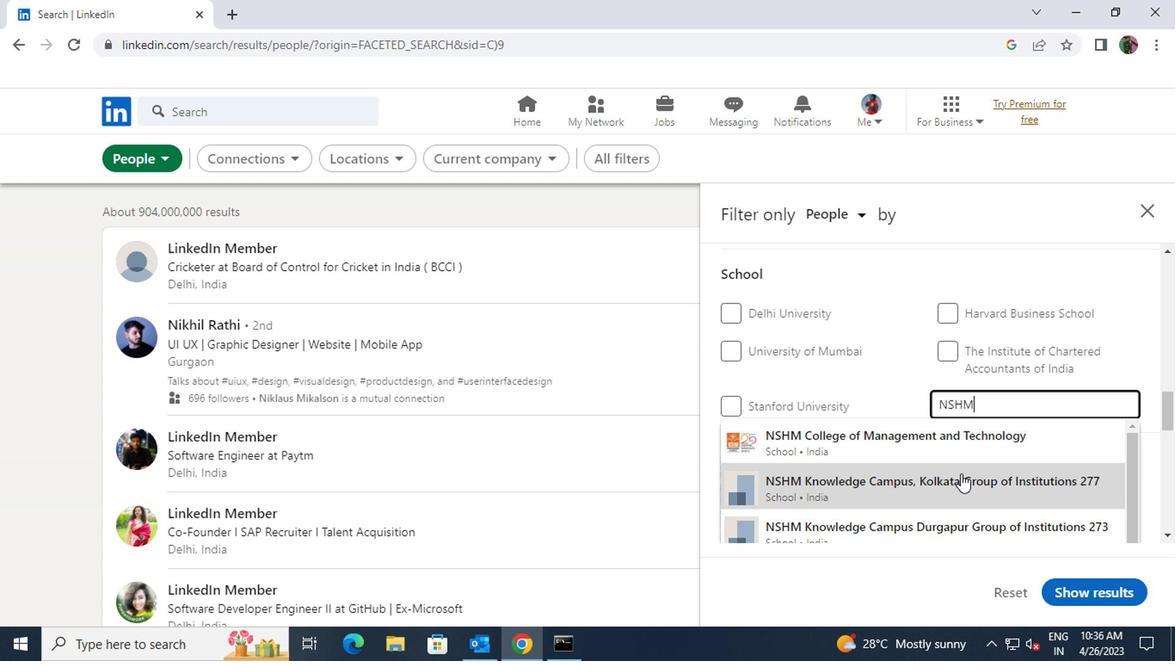 
Action: Mouse moved to (958, 470)
Screenshot: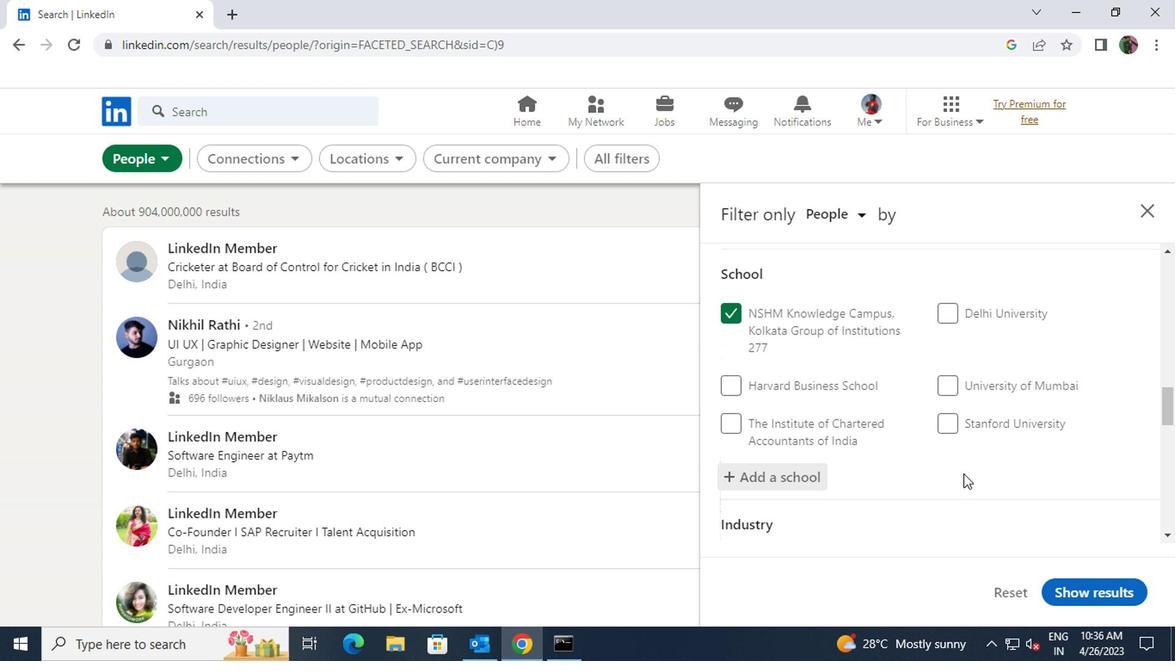 
Action: Mouse scrolled (958, 470) with delta (0, 0)
Screenshot: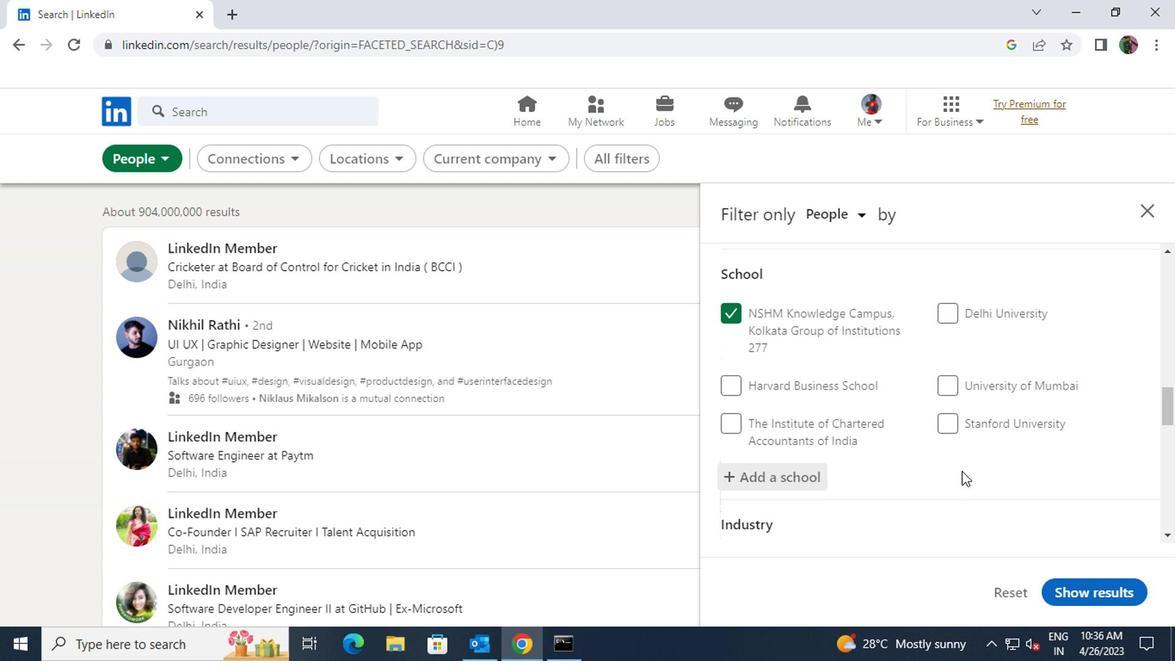 
Action: Mouse moved to (956, 470)
Screenshot: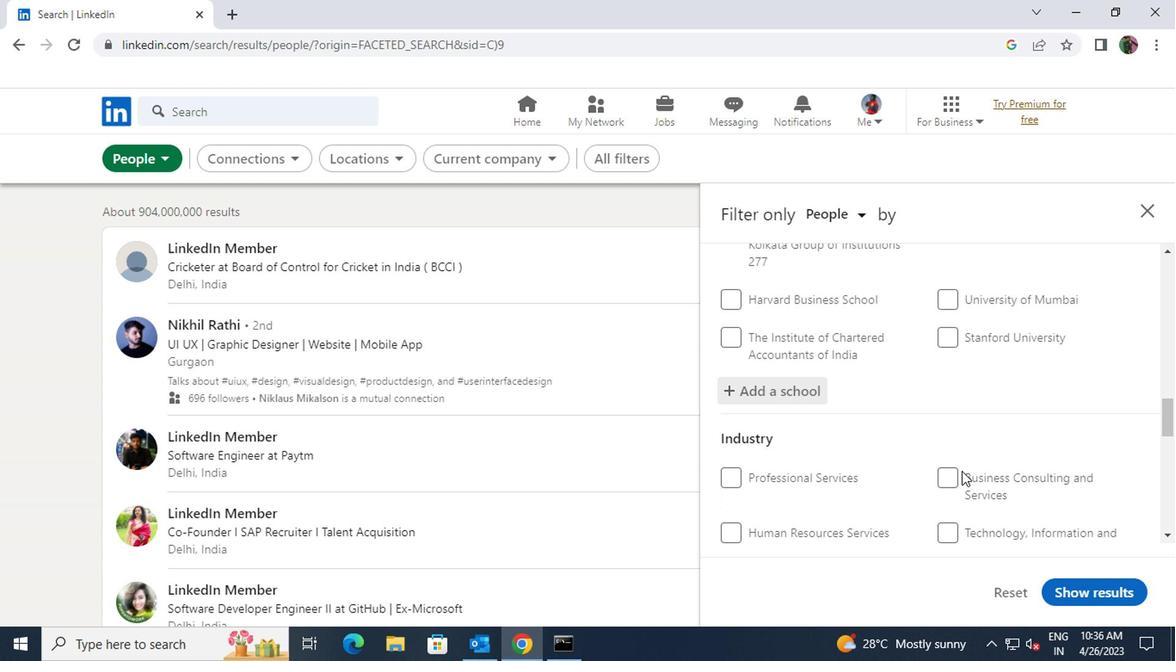 
Action: Mouse scrolled (956, 470) with delta (0, 0)
Screenshot: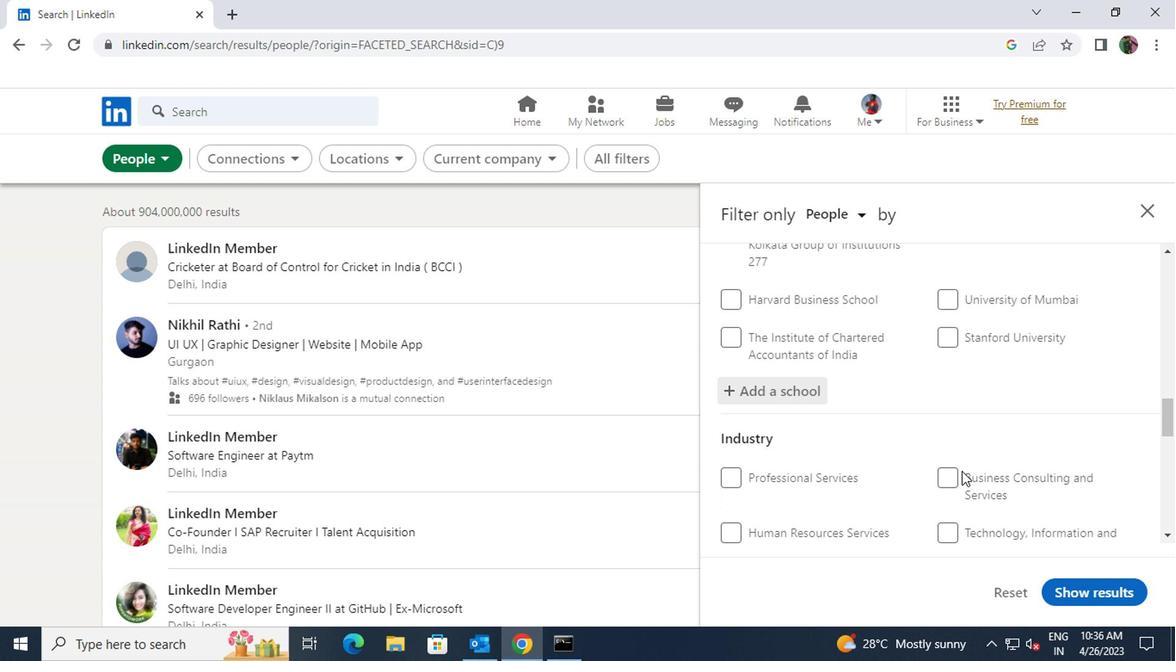 
Action: Mouse moved to (956, 495)
Screenshot: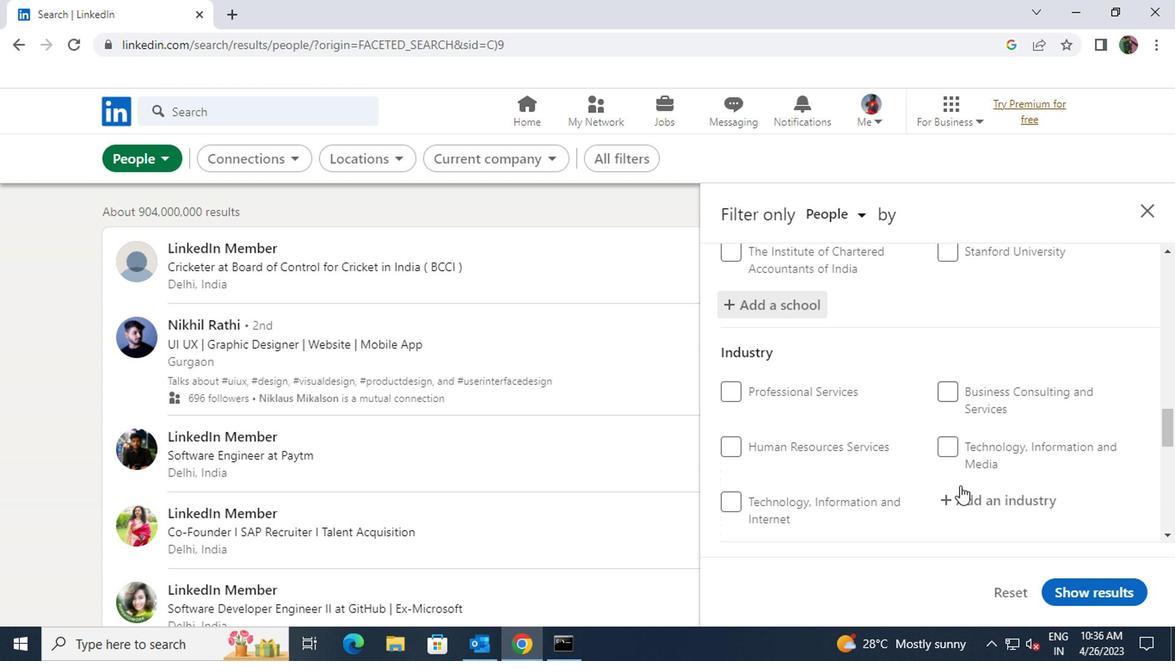 
Action: Mouse pressed left at (956, 495)
Screenshot: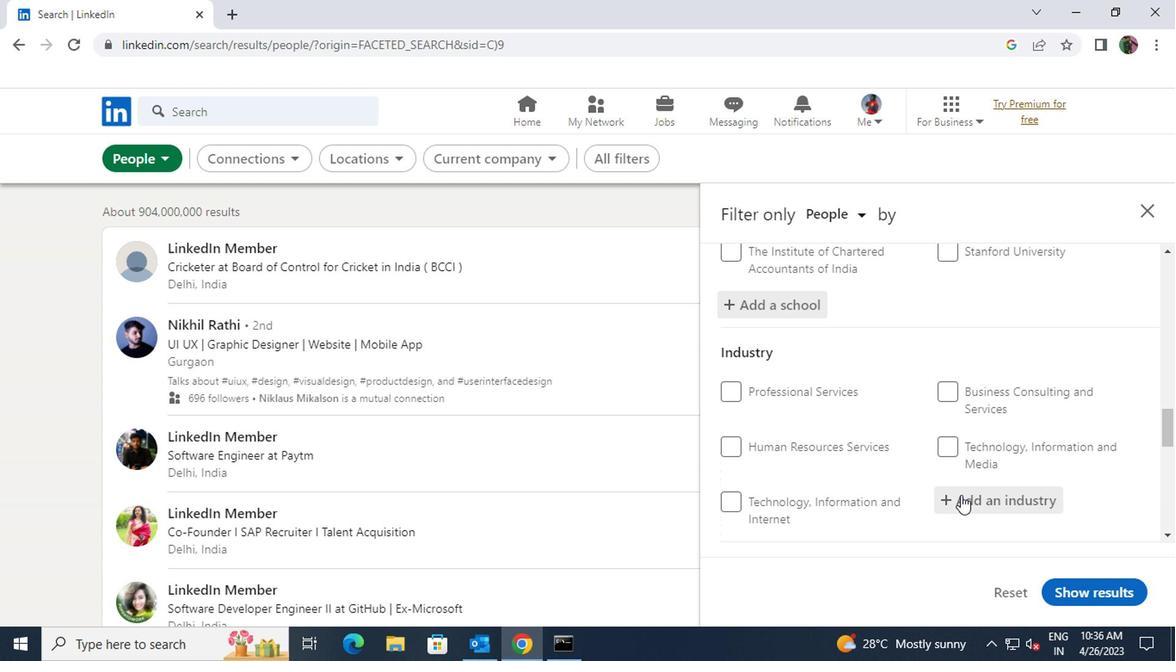 
Action: Mouse moved to (958, 495)
Screenshot: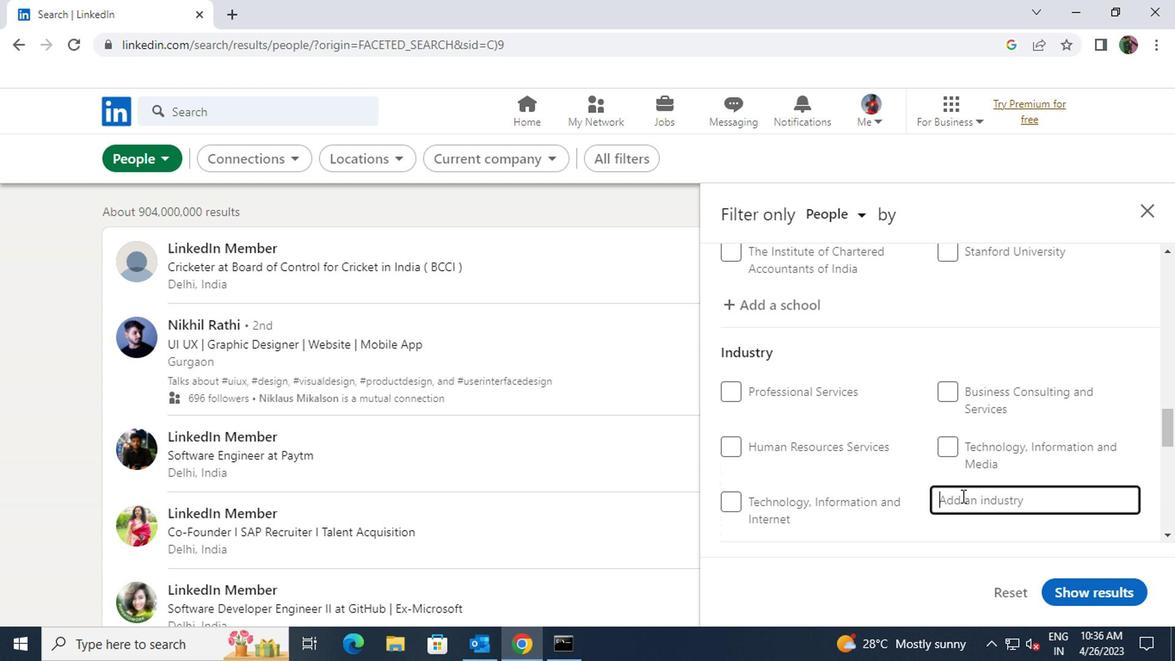 
Action: Key pressed <Key.shift>SHIPBUIL
Screenshot: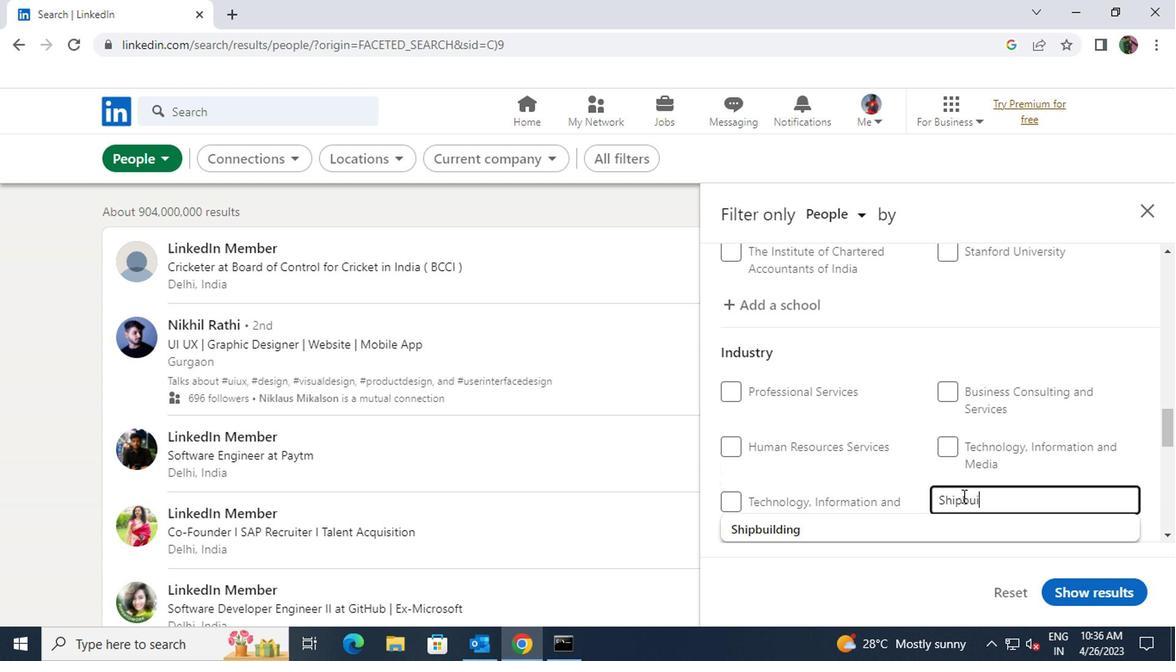 
Action: Mouse moved to (905, 519)
Screenshot: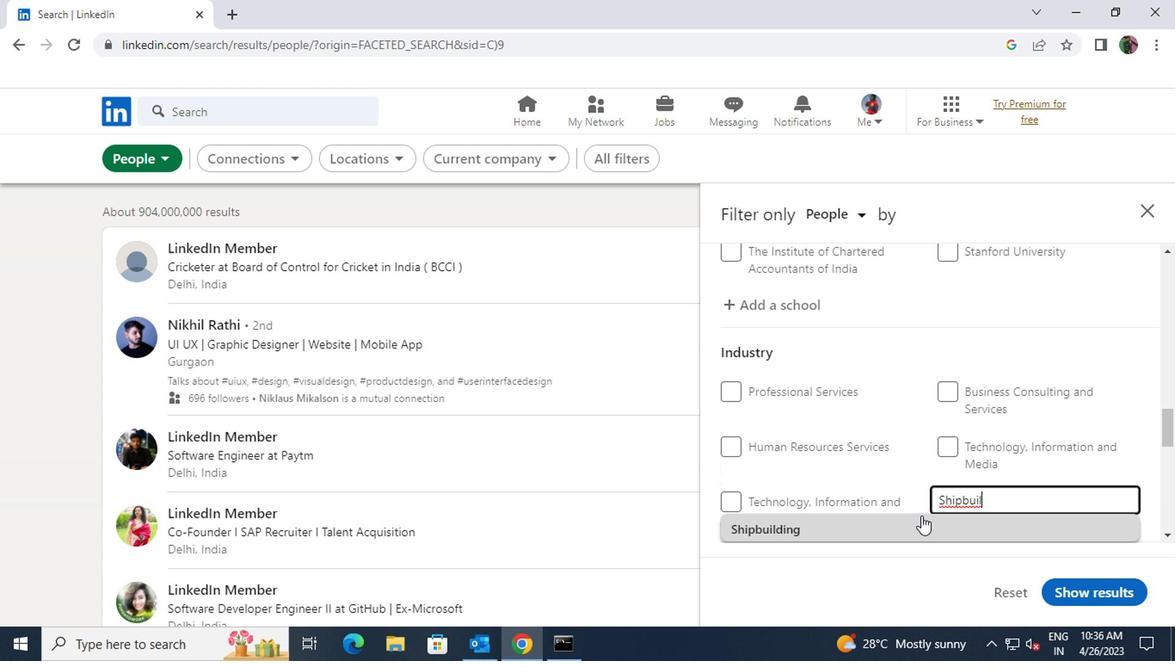 
Action: Mouse pressed left at (905, 519)
Screenshot: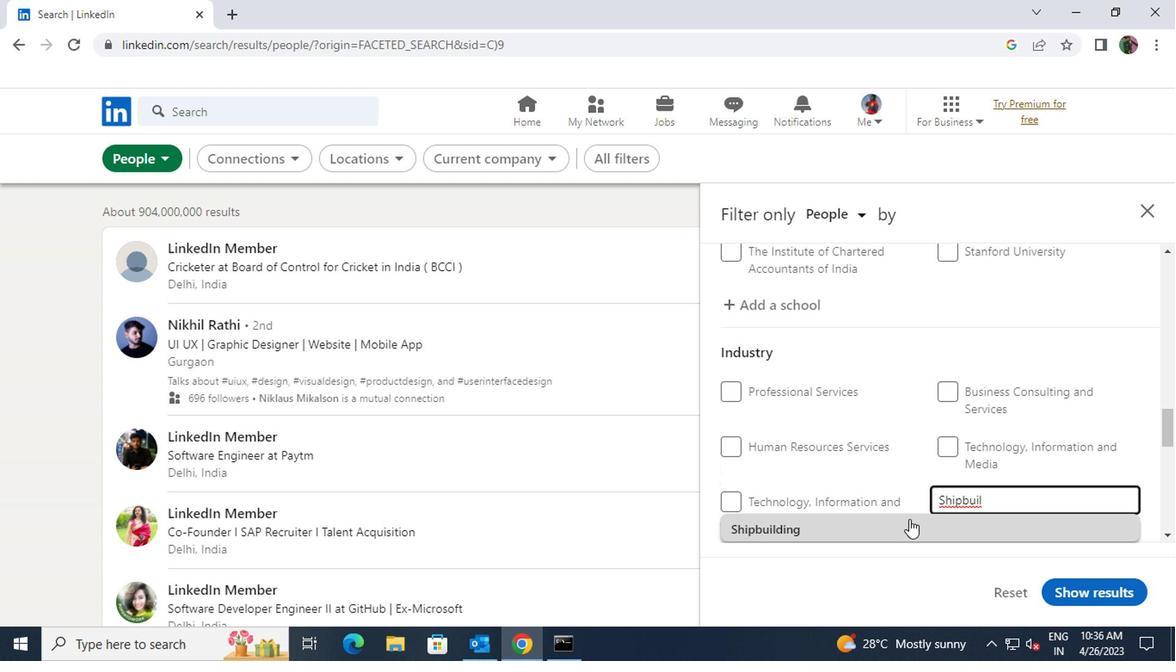 
Action: Mouse scrolled (905, 517) with delta (0, -1)
Screenshot: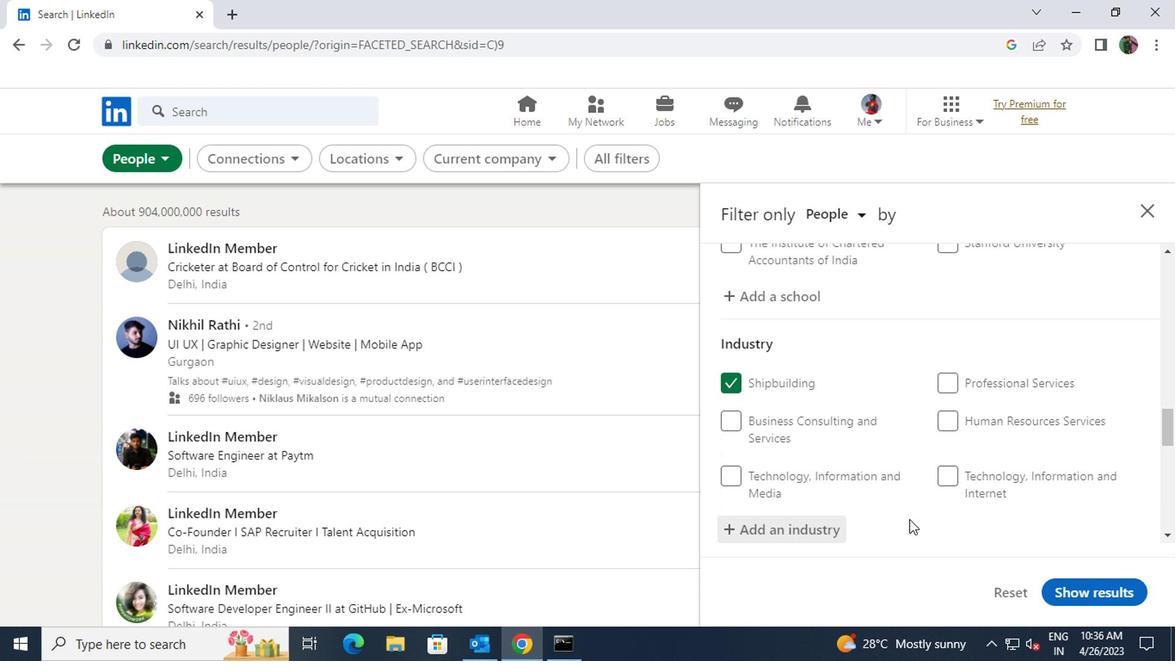 
Action: Mouse scrolled (905, 517) with delta (0, -1)
Screenshot: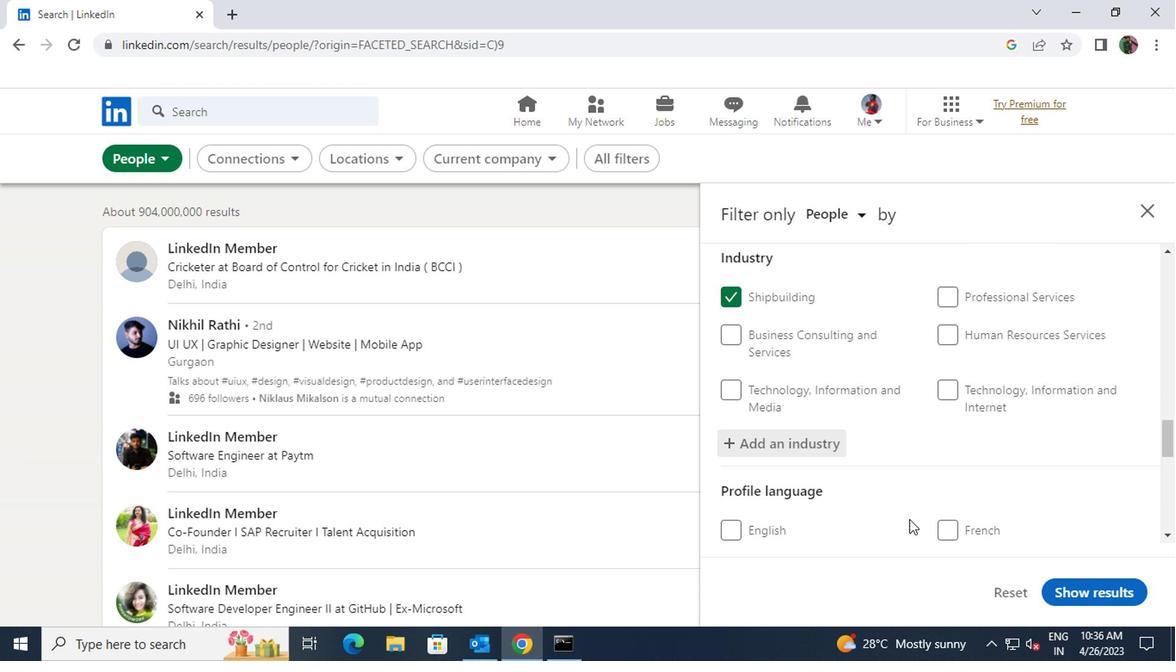 
Action: Mouse scrolled (905, 517) with delta (0, -1)
Screenshot: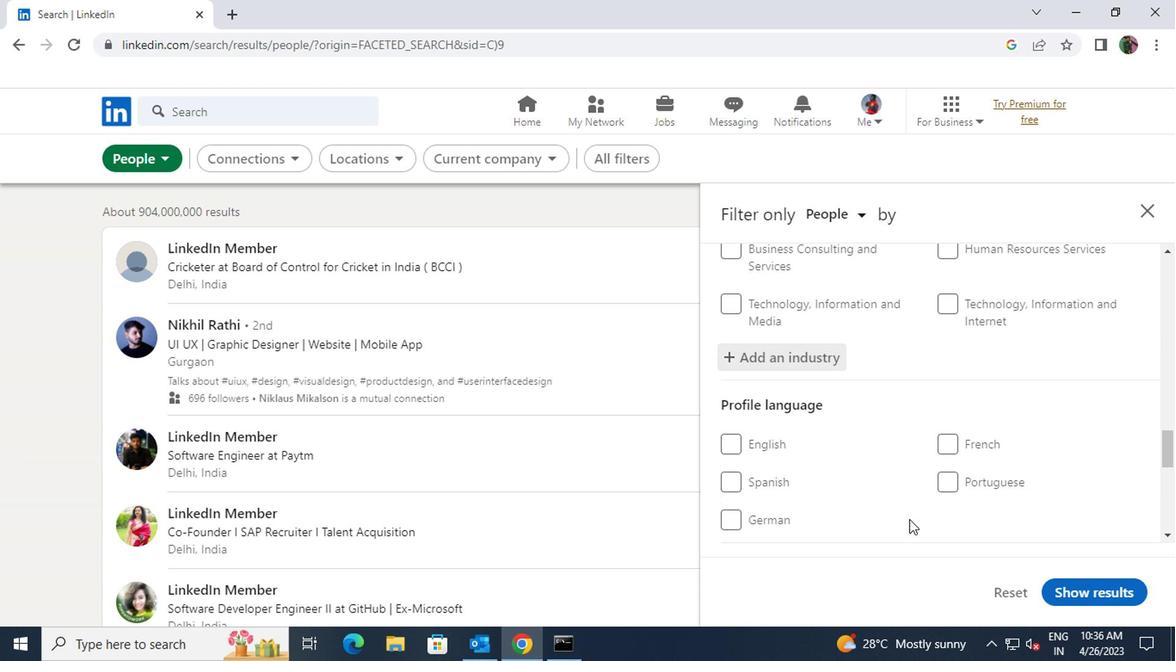
Action: Mouse moved to (733, 431)
Screenshot: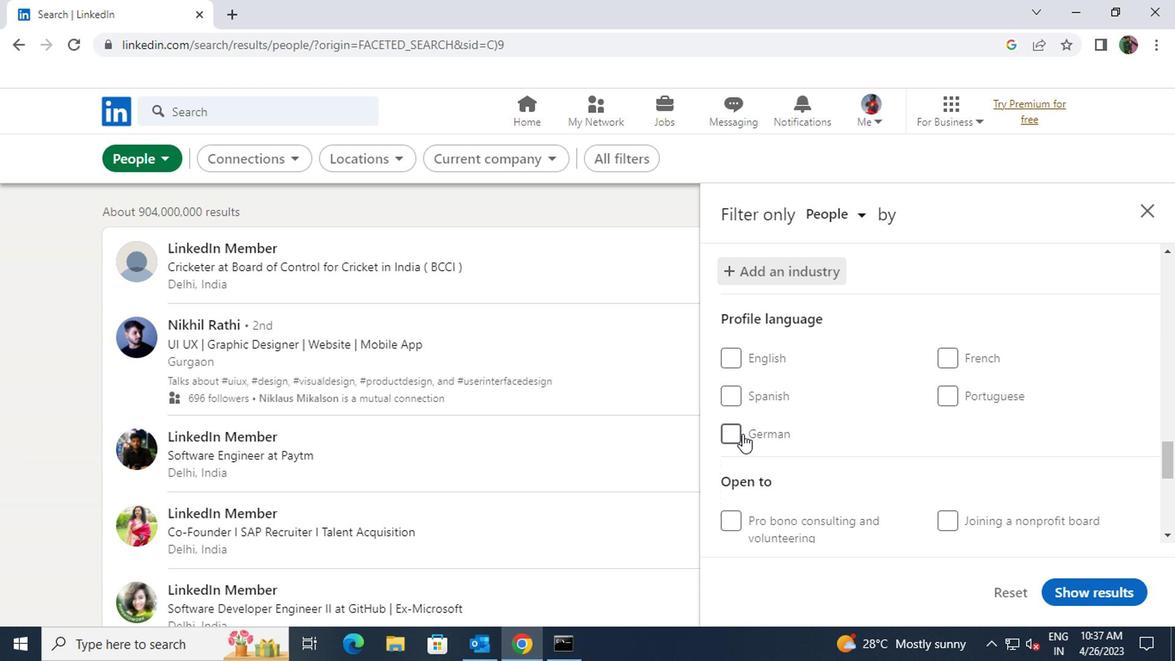 
Action: Mouse pressed left at (733, 431)
Screenshot: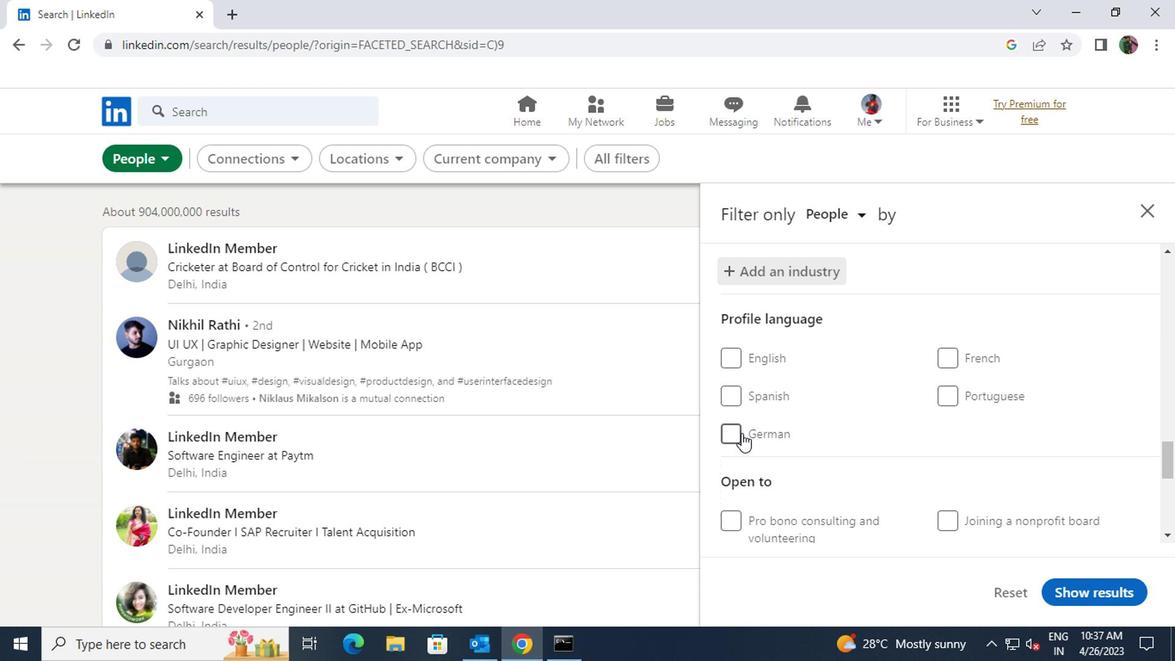 
Action: Mouse moved to (850, 465)
Screenshot: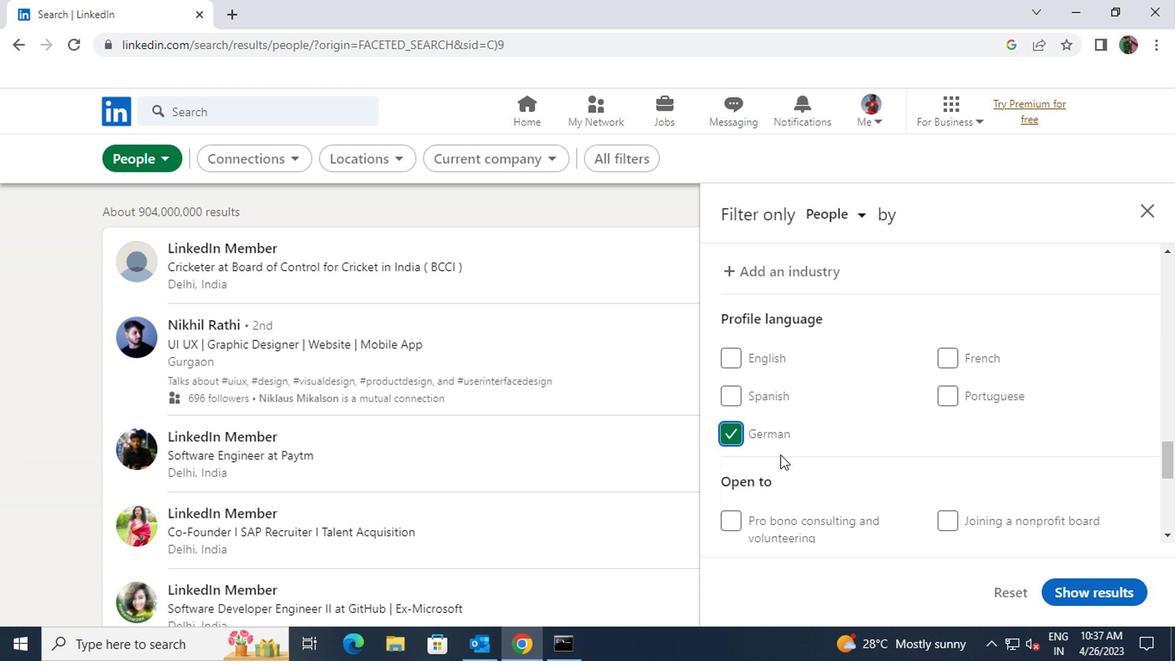 
Action: Mouse scrolled (850, 465) with delta (0, 0)
Screenshot: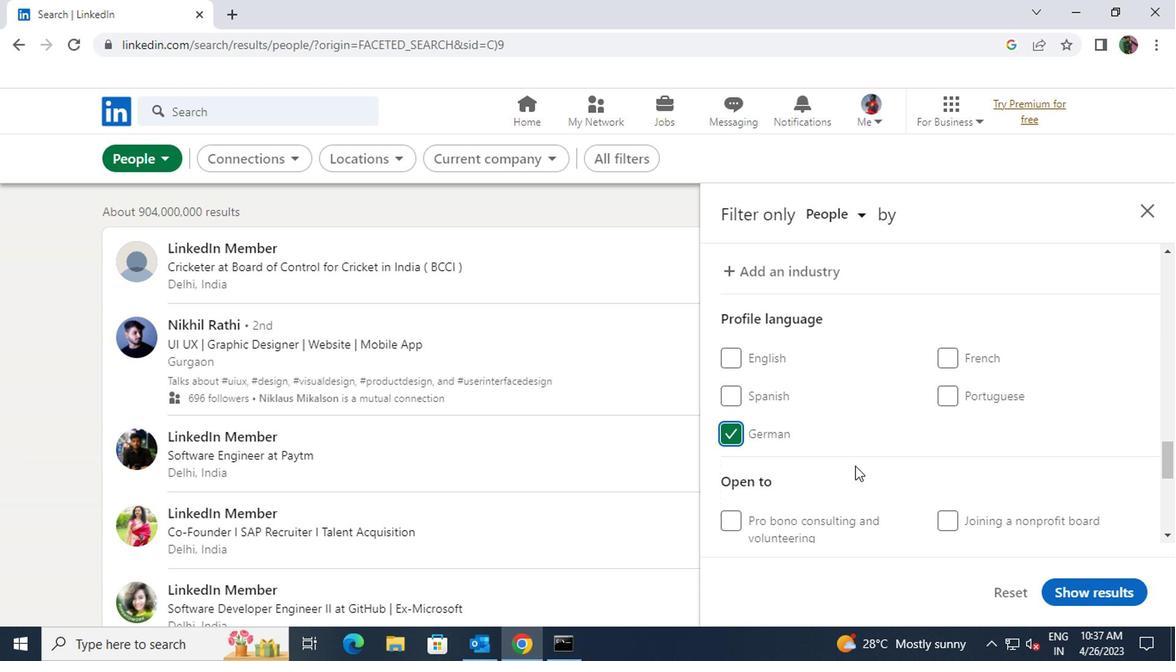 
Action: Mouse scrolled (850, 465) with delta (0, 0)
Screenshot: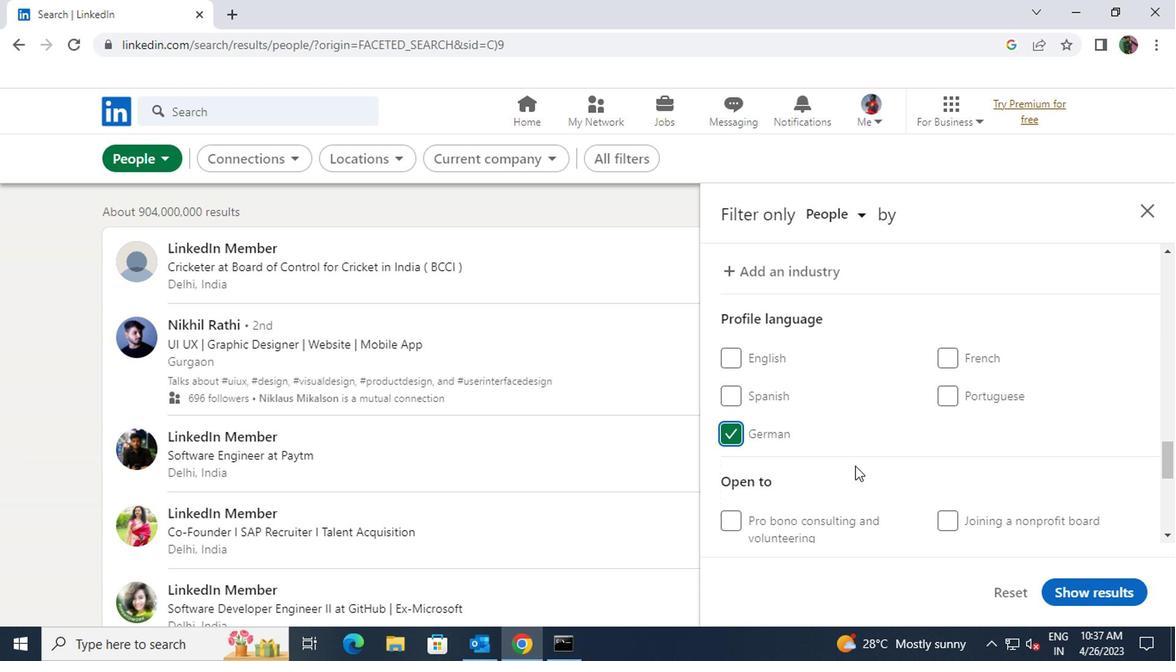 
Action: Mouse moved to (852, 465)
Screenshot: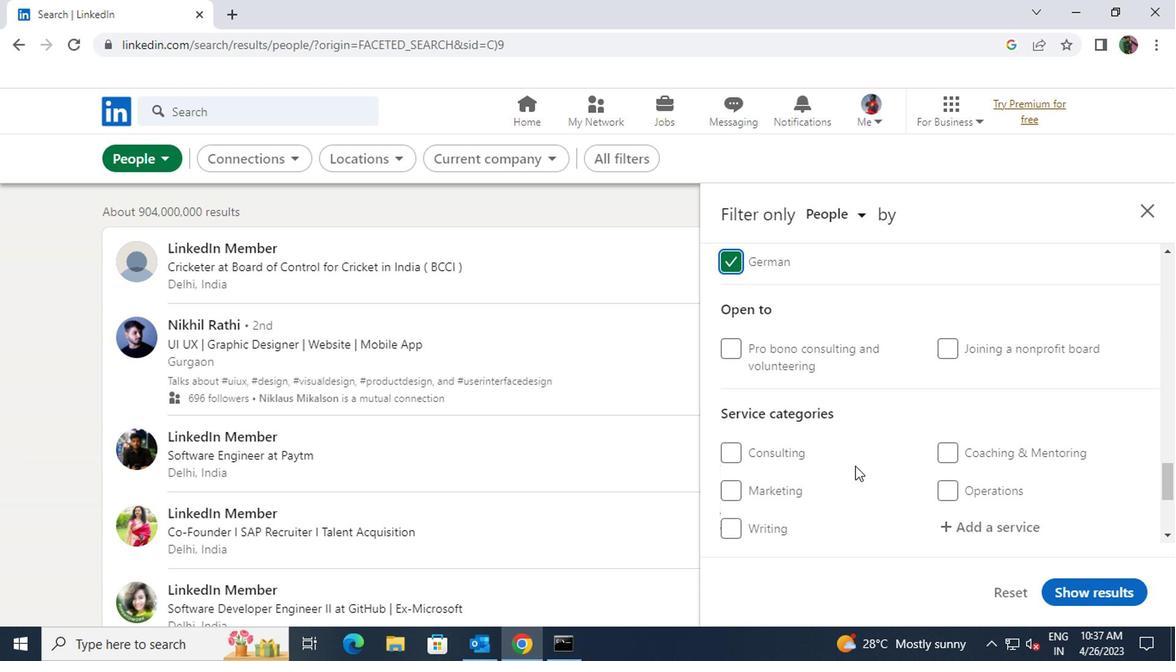
Action: Mouse scrolled (852, 465) with delta (0, 0)
Screenshot: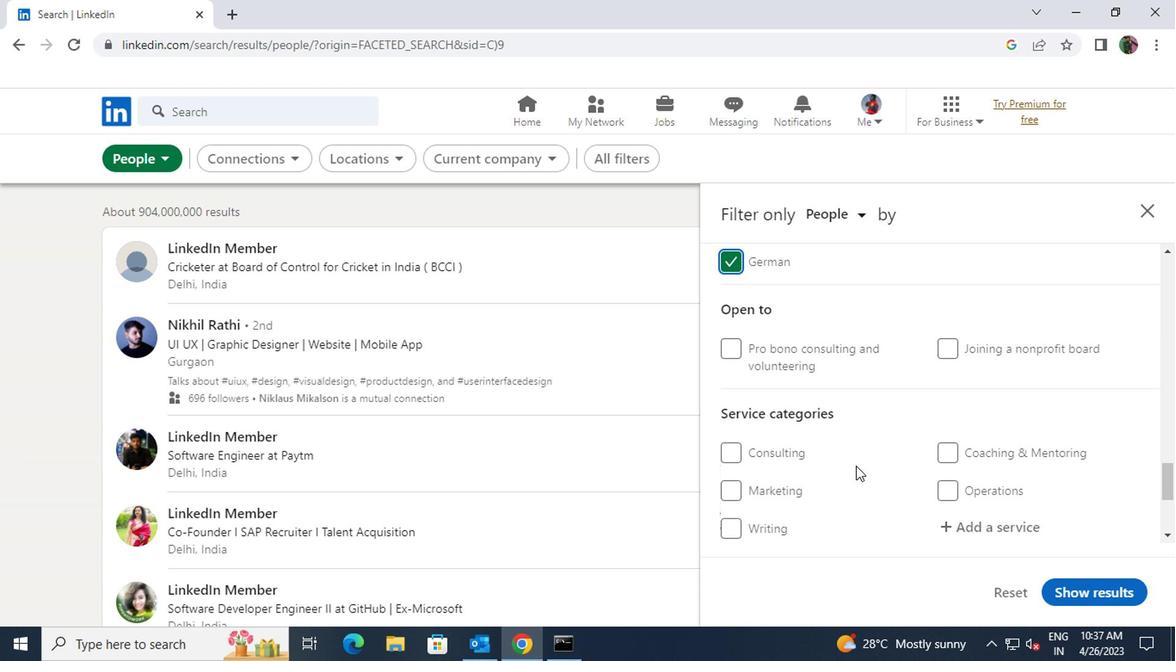 
Action: Mouse moved to (952, 437)
Screenshot: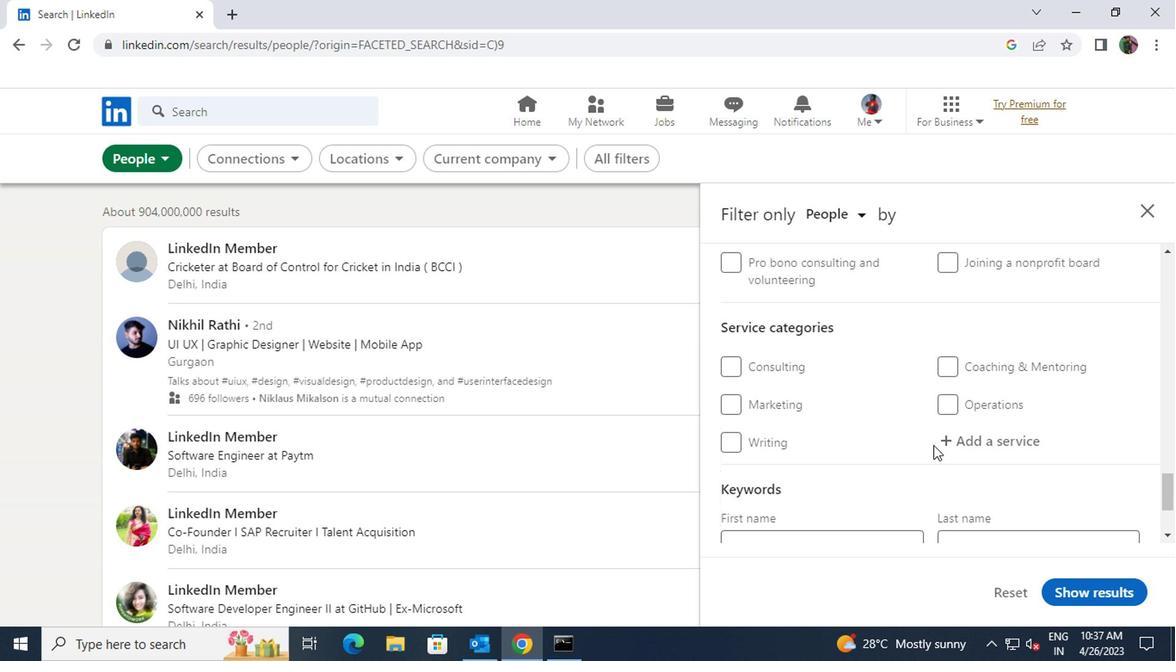 
Action: Mouse pressed left at (952, 437)
Screenshot: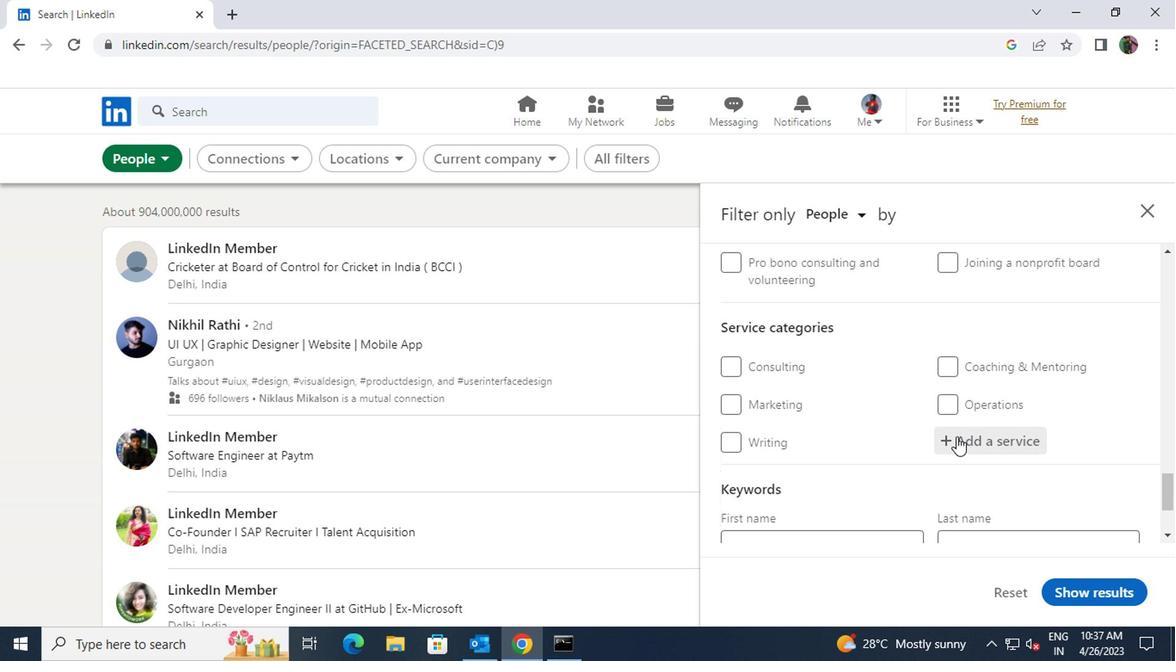
Action: Key pressed <Key.shift>GROWTH
Screenshot: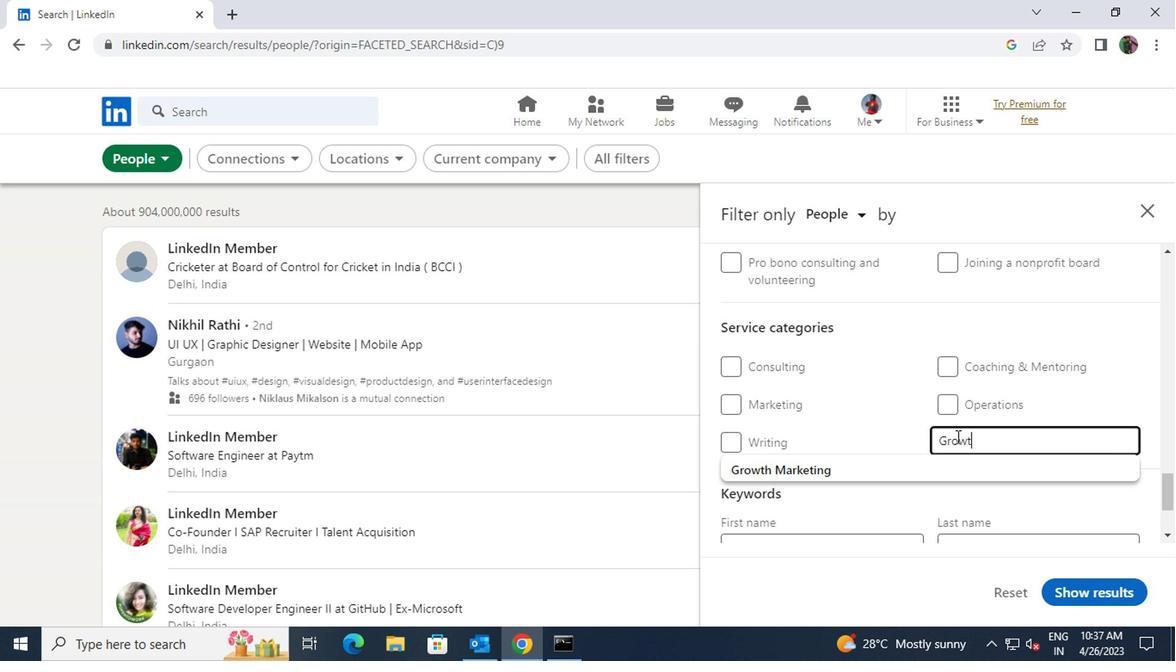 
Action: Mouse moved to (913, 470)
Screenshot: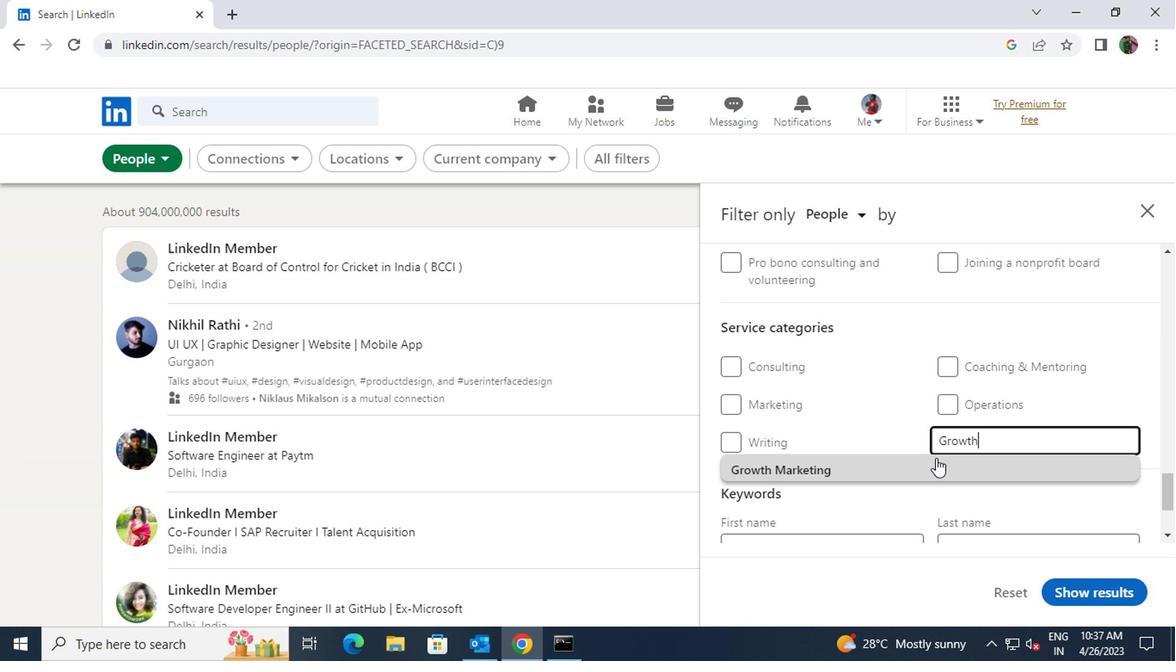 
Action: Mouse pressed left at (913, 470)
Screenshot: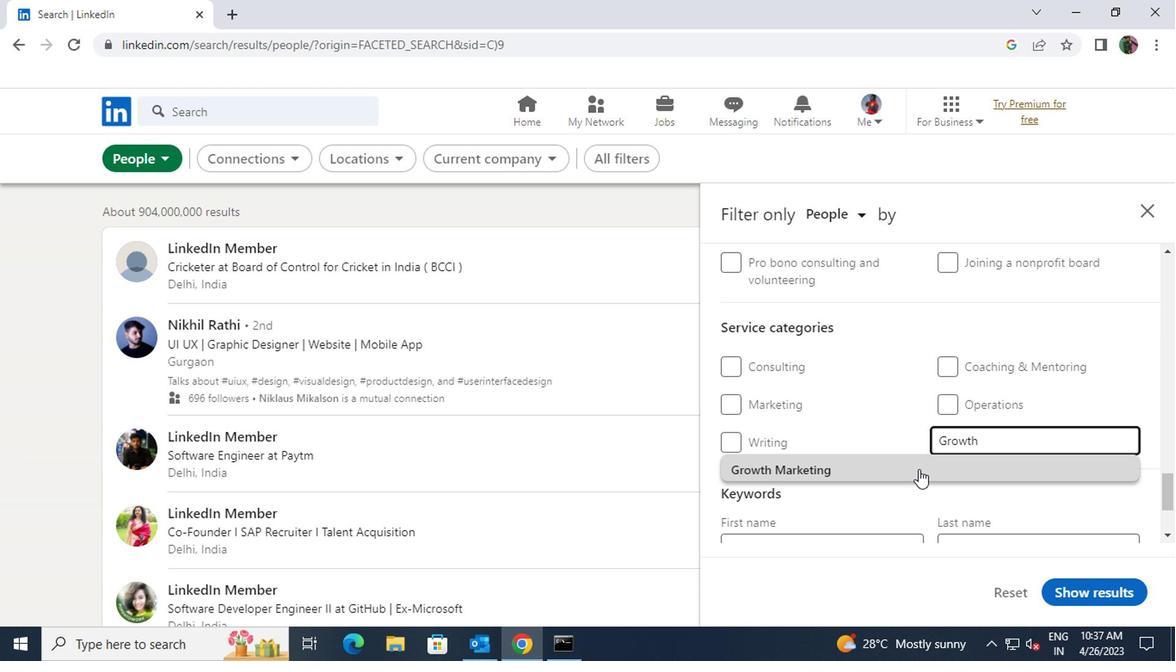 
Action: Mouse scrolled (913, 469) with delta (0, 0)
Screenshot: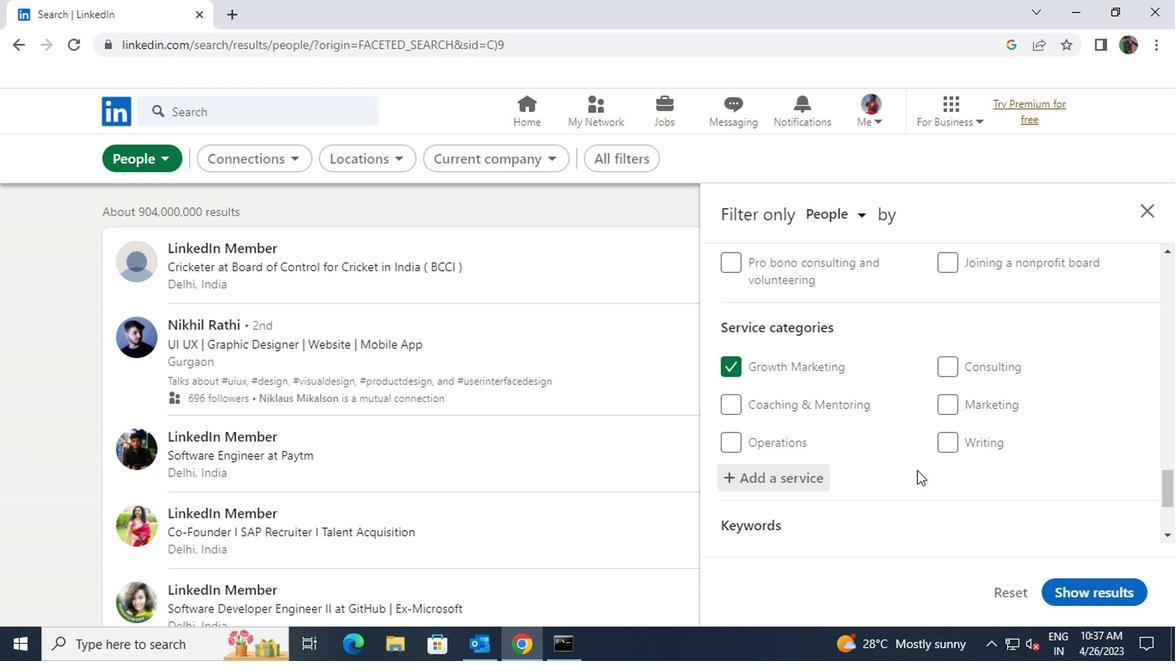 
Action: Mouse scrolled (913, 469) with delta (0, 0)
Screenshot: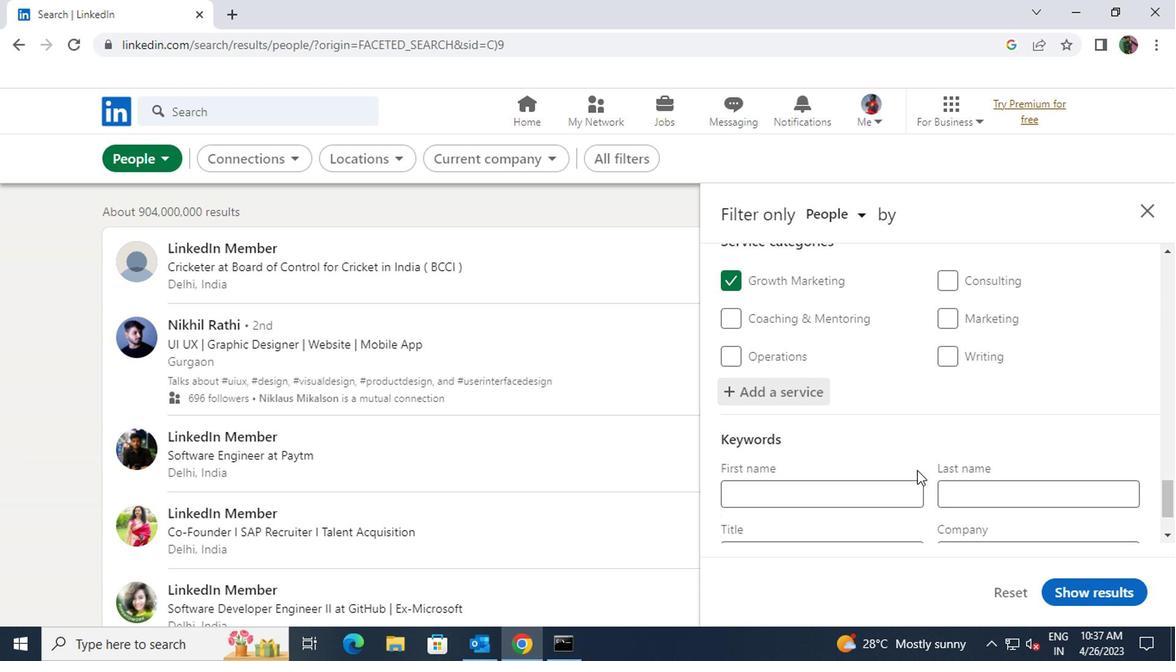 
Action: Mouse scrolled (913, 469) with delta (0, 0)
Screenshot: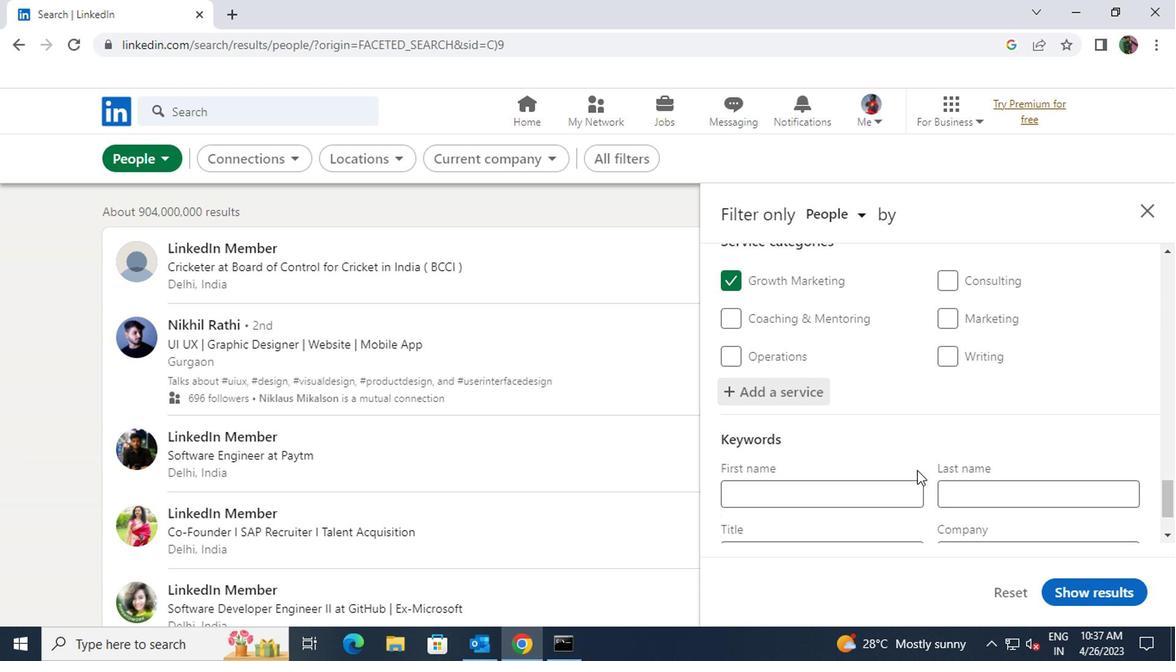 
Action: Mouse moved to (899, 462)
Screenshot: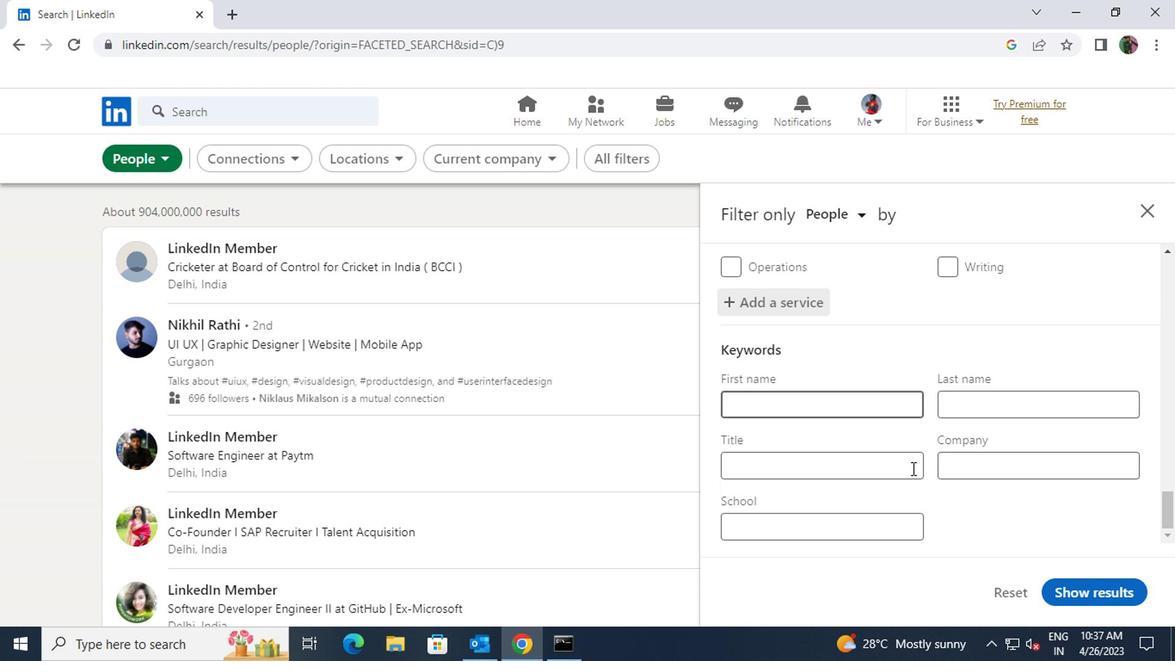 
Action: Mouse pressed left at (899, 462)
Screenshot: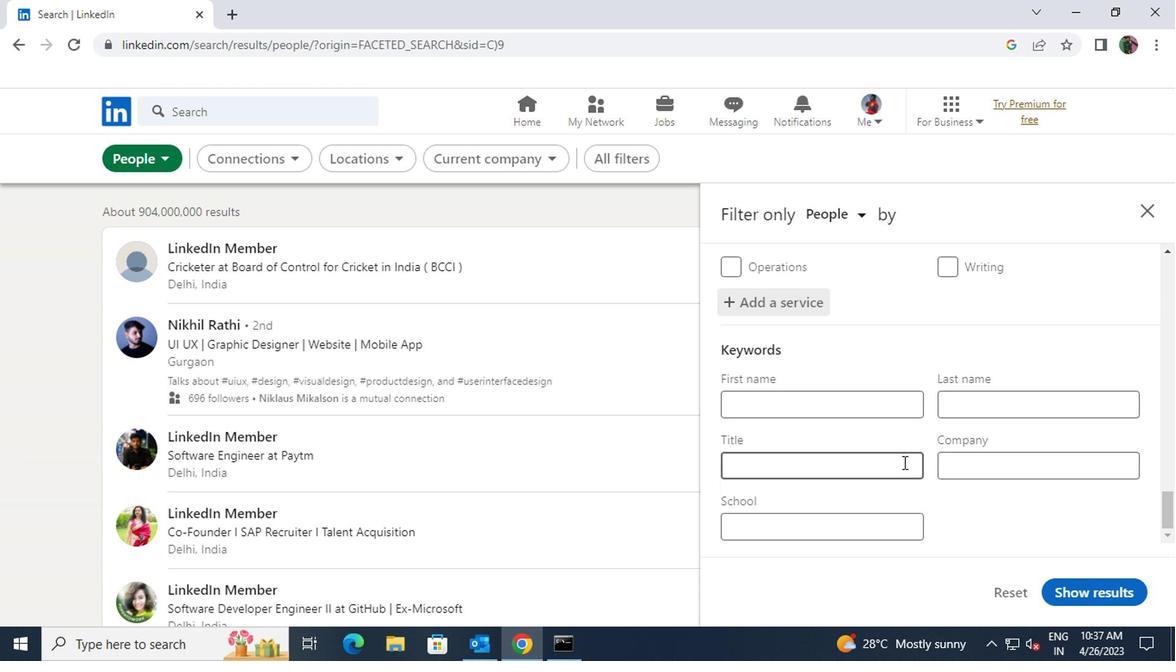 
Action: Key pressed <Key.shift>VP<Key.space>OF<Key.space>MISSCELLANEOUS<Key.space>STAFF
Screenshot: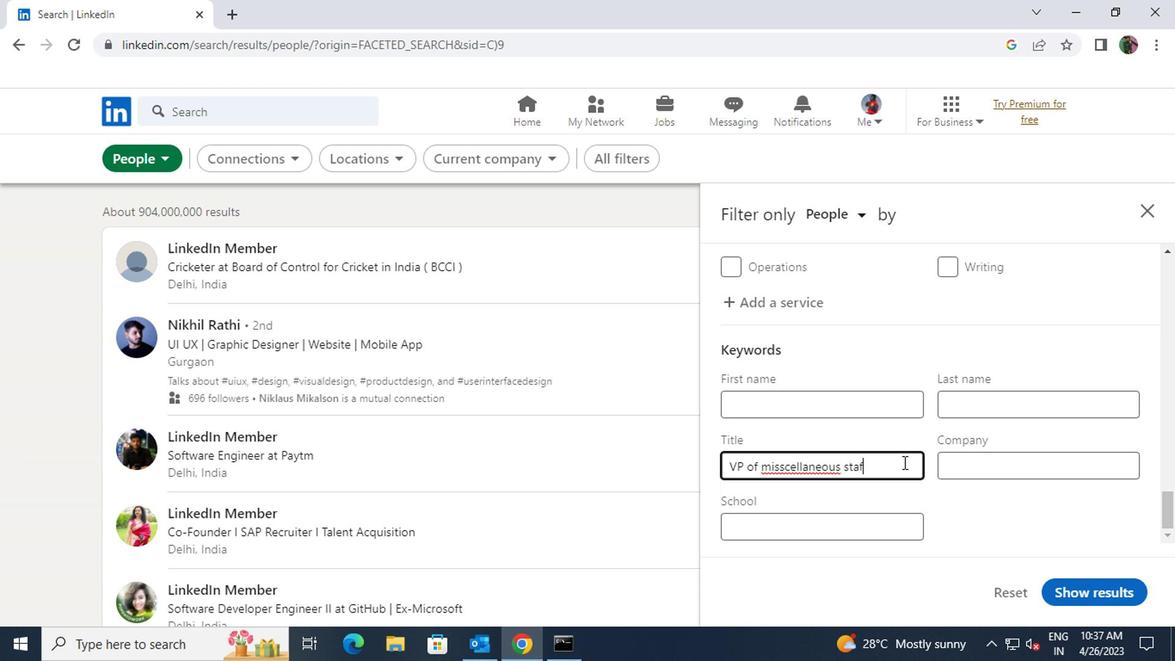
Action: Mouse moved to (1060, 585)
Screenshot: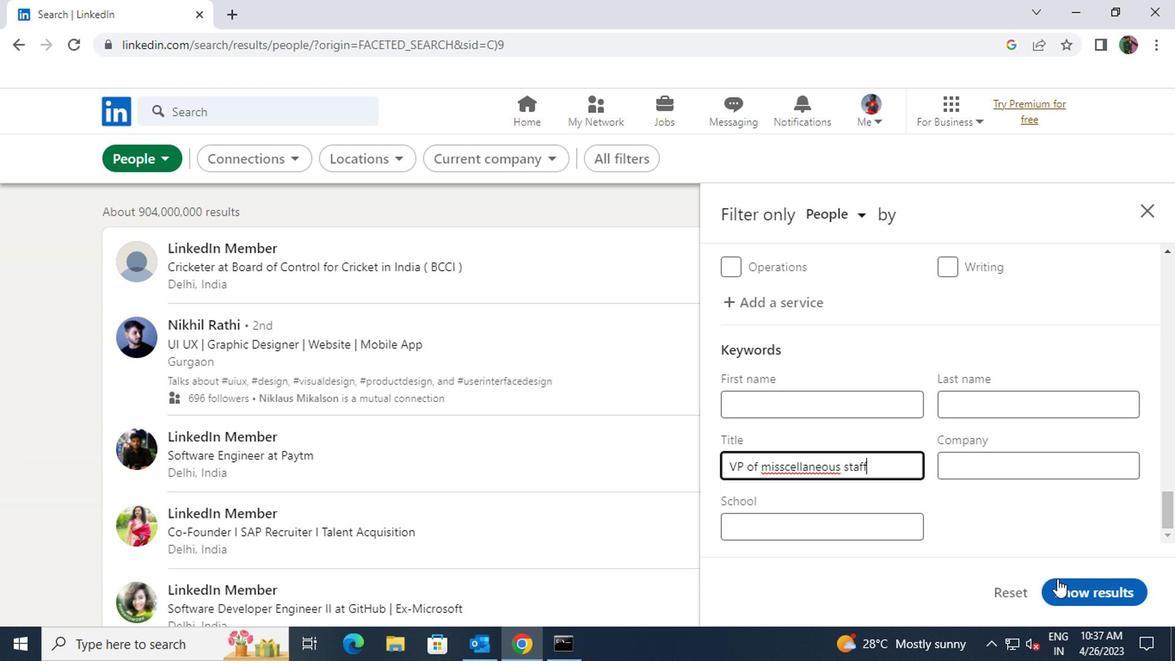 
Action: Mouse pressed left at (1060, 585)
Screenshot: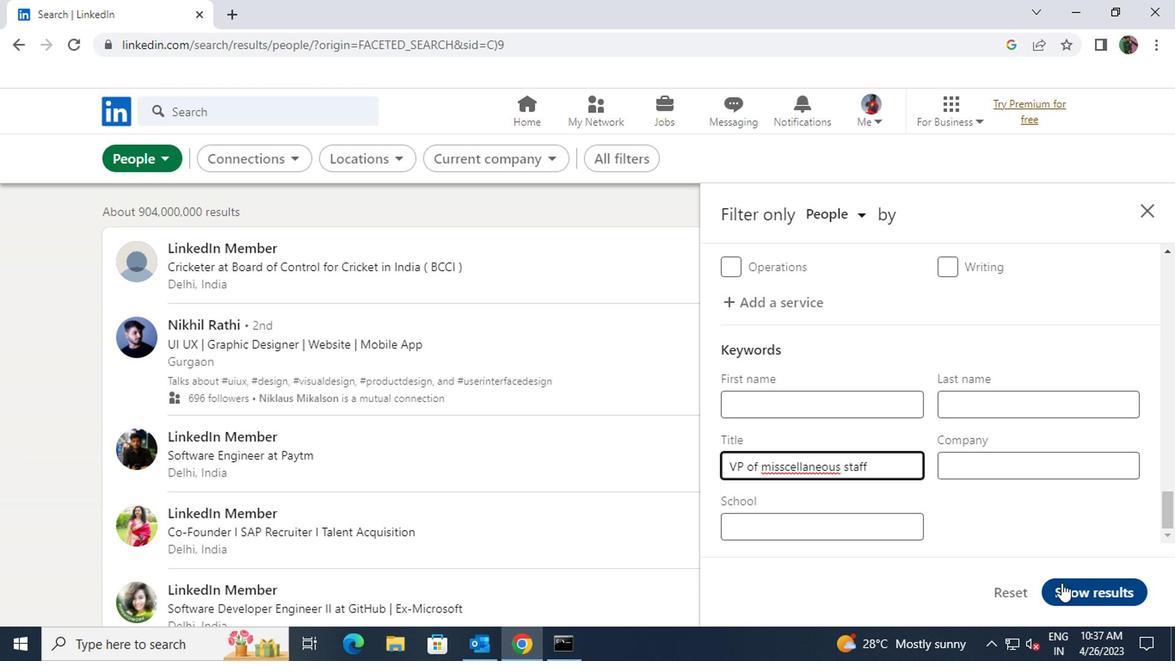 
Action: Mouse moved to (1060, 586)
Screenshot: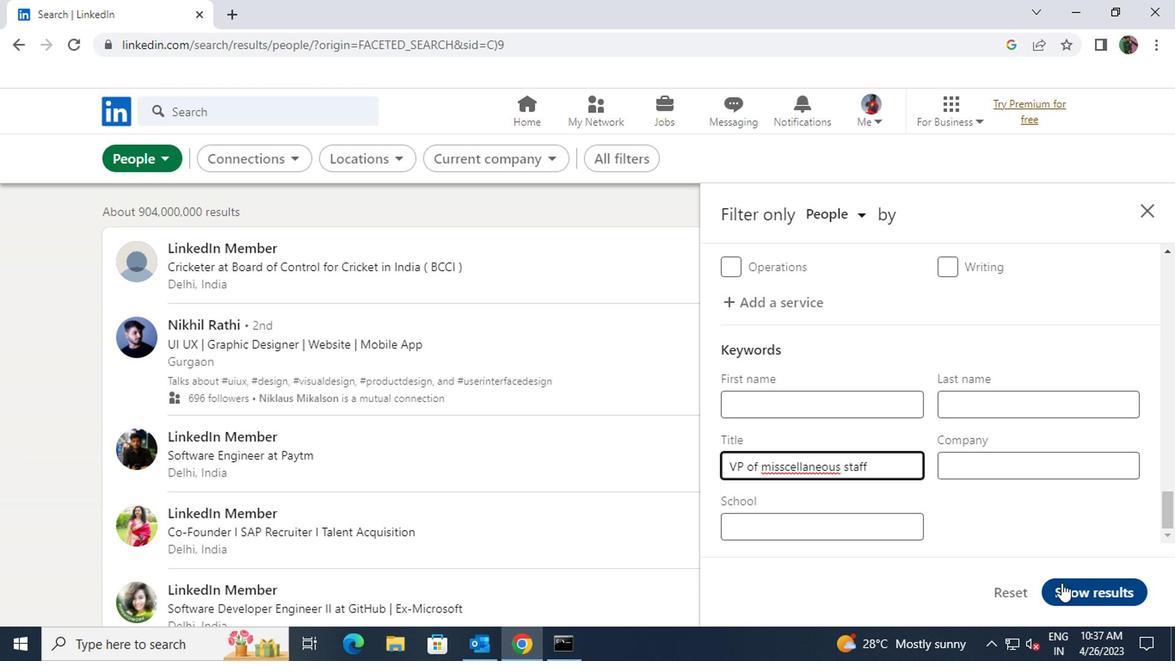 
